 Task: Find connections with filter location Riobamba with filter topic #coachingwith filter profile language Potuguese with filter current company Intelerad Medical Systems with filter school National Institute of Securities Markets (NISM) with filter industry Public Assistance Programs with filter service category AnimationArchitecture with filter keywords title Restaurant Manager
Action: Mouse moved to (526, 76)
Screenshot: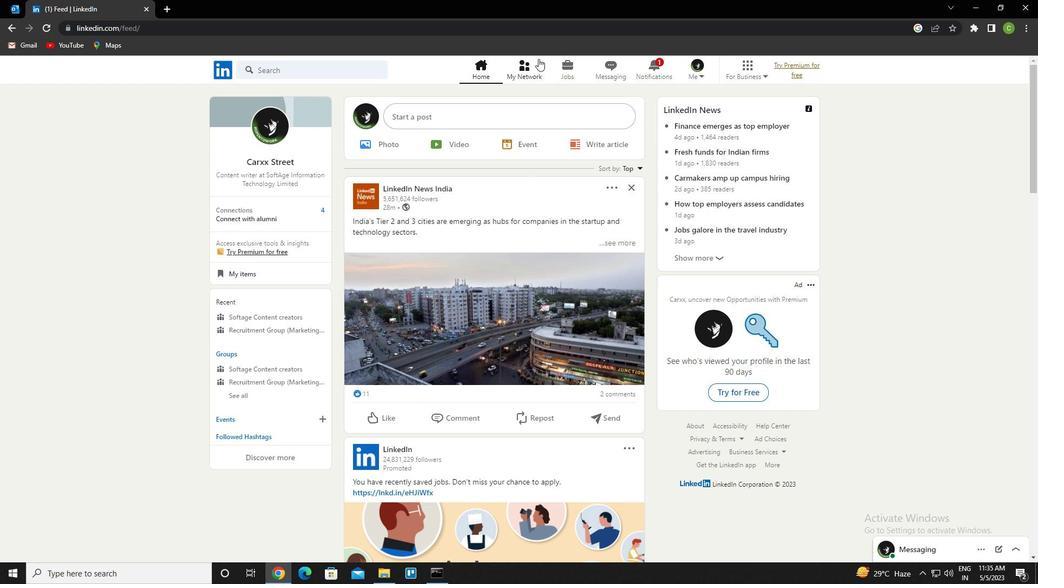 
Action: Mouse pressed left at (526, 76)
Screenshot: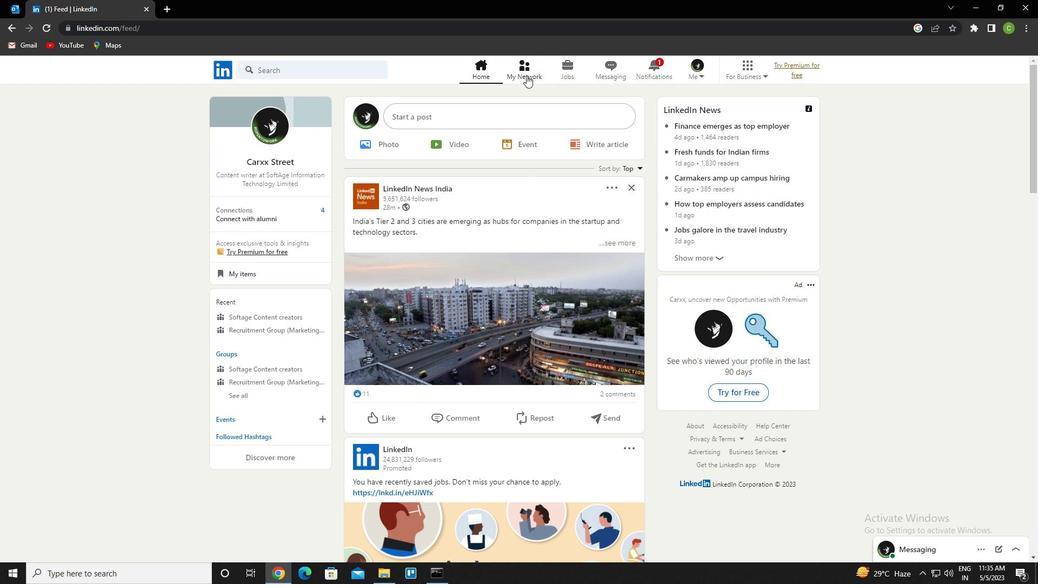 
Action: Mouse moved to (338, 132)
Screenshot: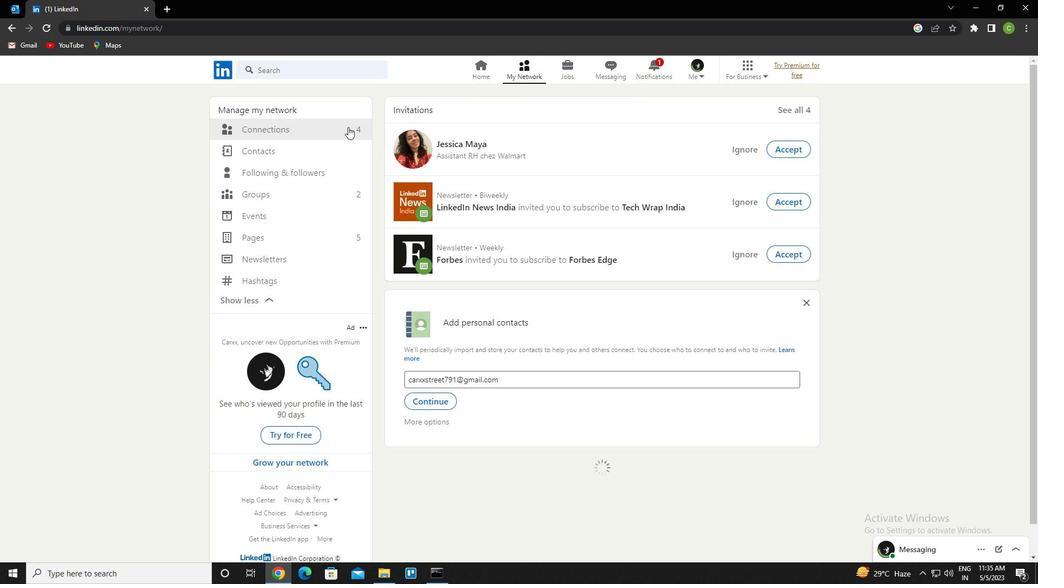 
Action: Mouse pressed left at (338, 132)
Screenshot: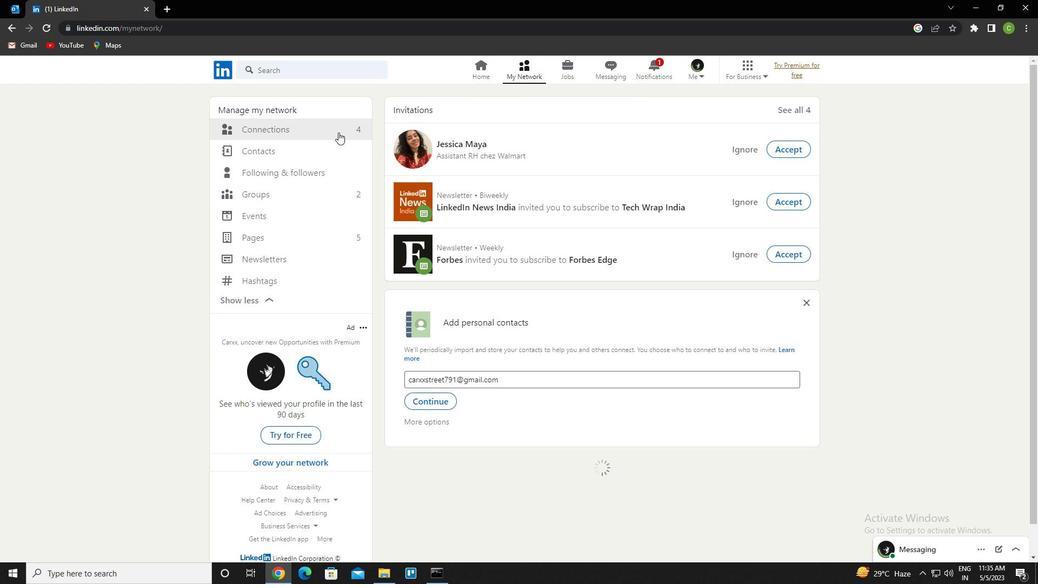 
Action: Mouse moved to (610, 130)
Screenshot: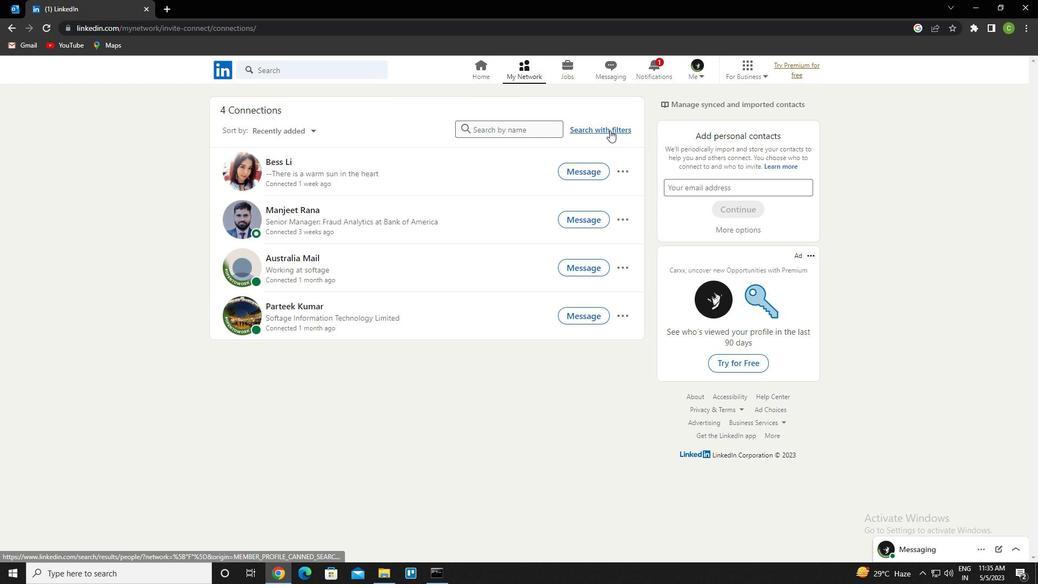 
Action: Mouse pressed left at (610, 130)
Screenshot: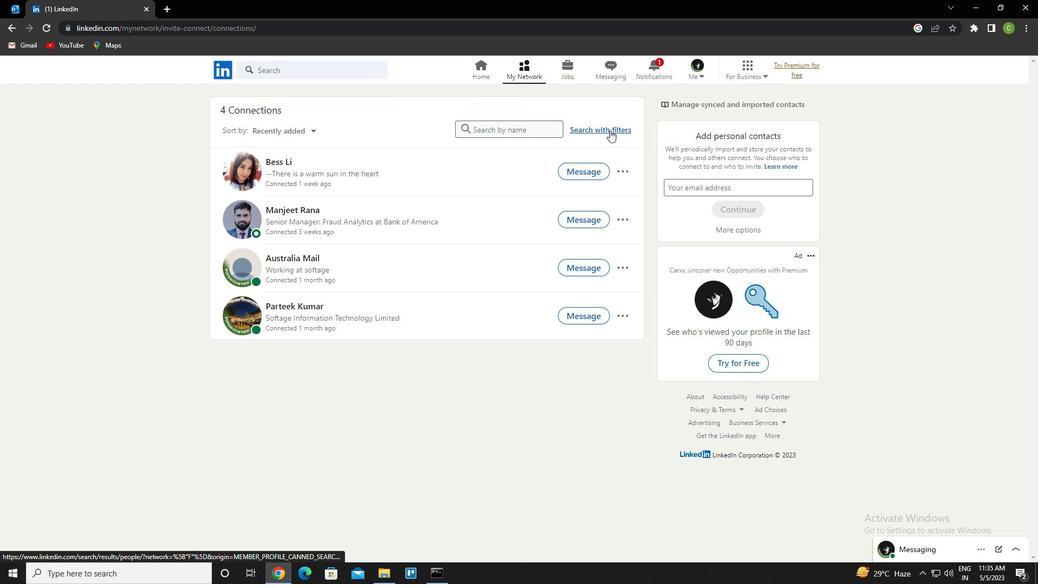 
Action: Mouse moved to (555, 99)
Screenshot: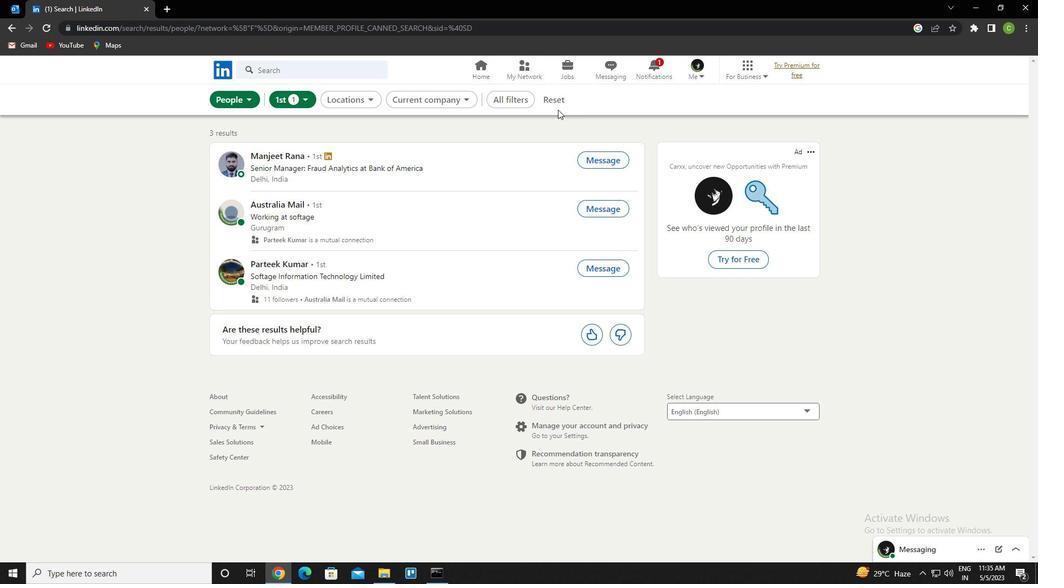 
Action: Mouse pressed left at (555, 99)
Screenshot: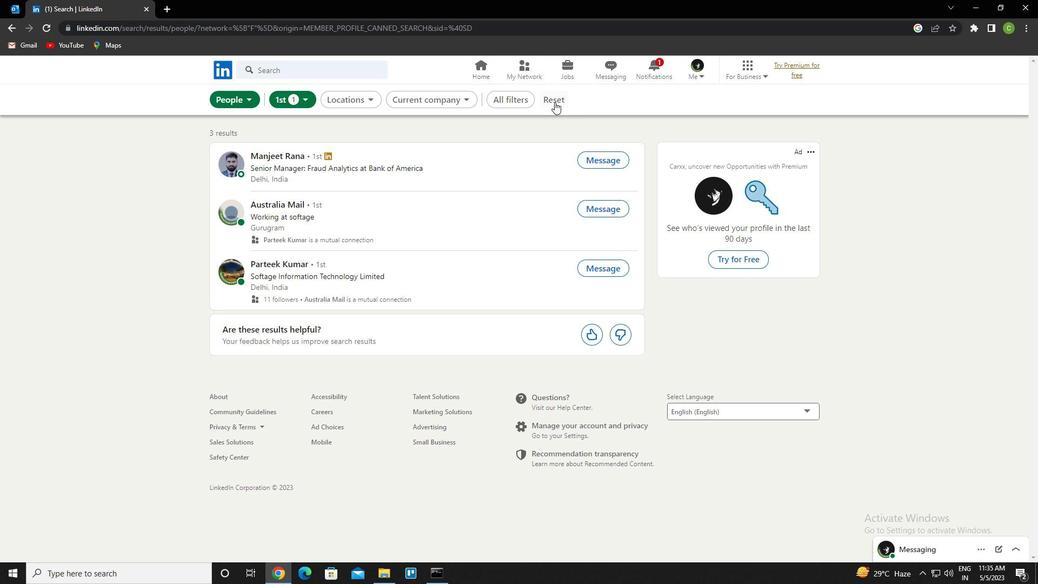 
Action: Mouse moved to (556, 101)
Screenshot: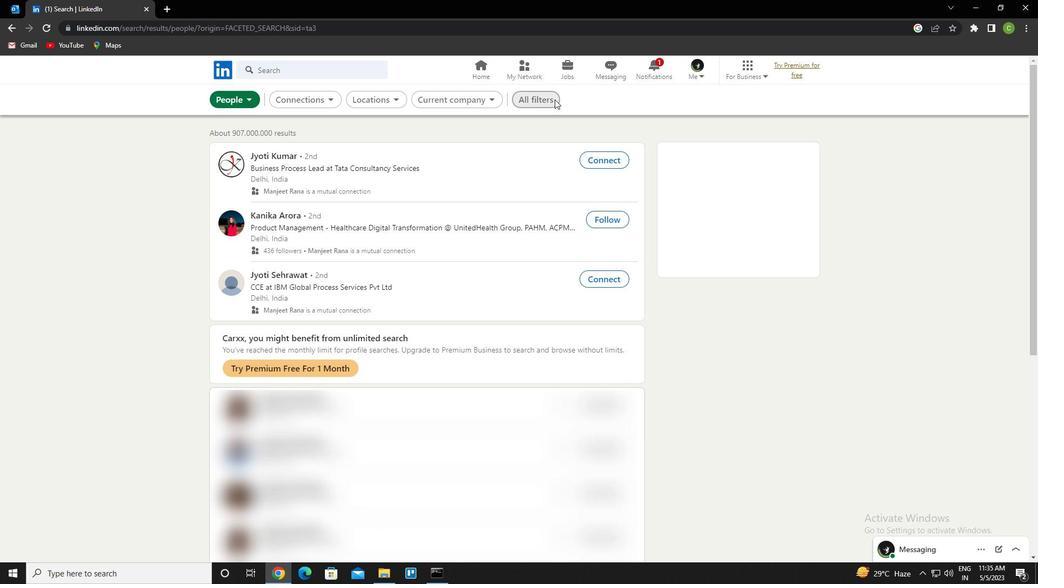 
Action: Mouse pressed left at (556, 101)
Screenshot: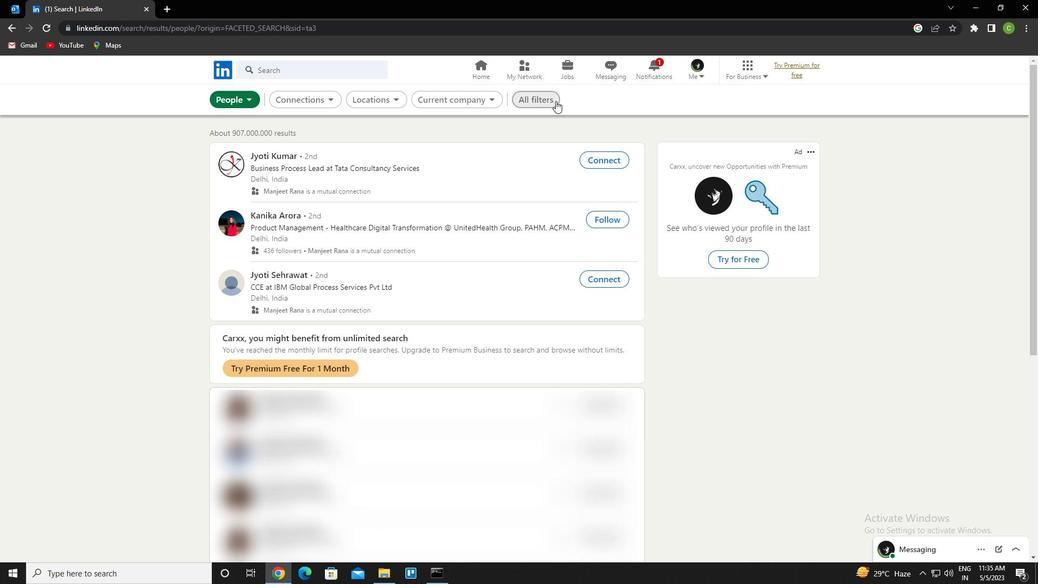 
Action: Mouse moved to (916, 344)
Screenshot: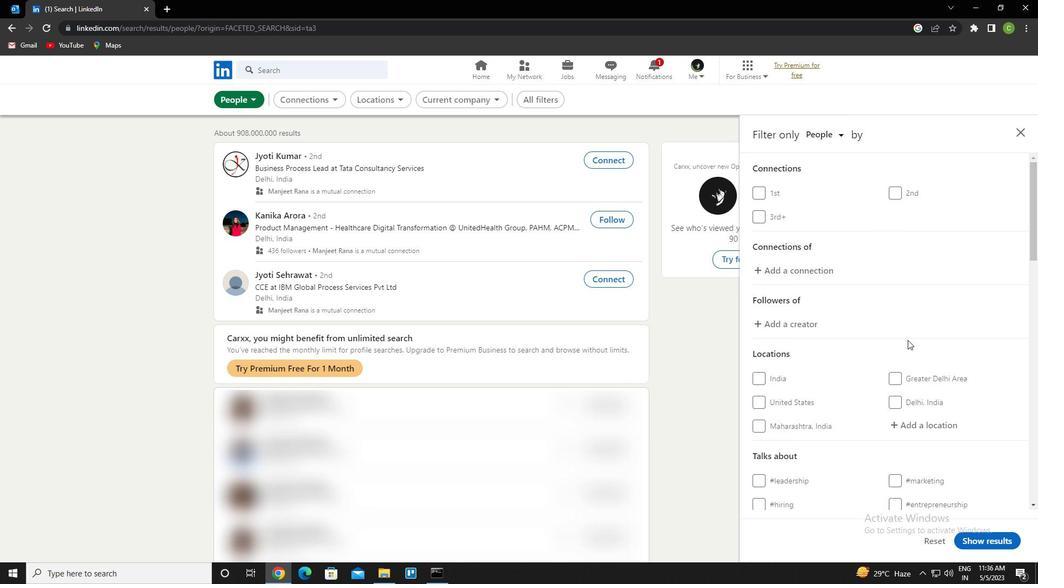 
Action: Mouse scrolled (916, 344) with delta (0, 0)
Screenshot: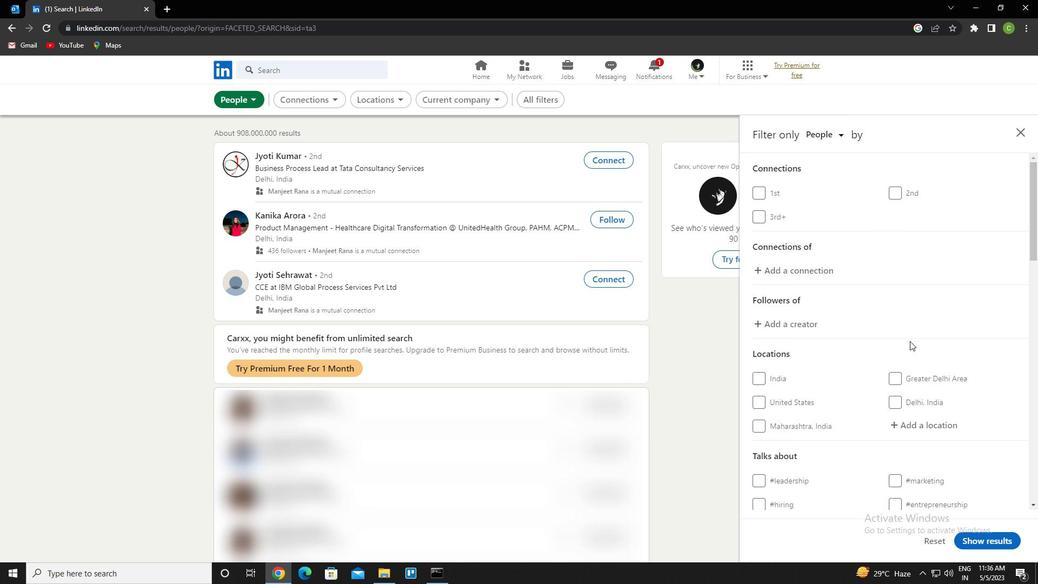 
Action: Mouse moved to (932, 363)
Screenshot: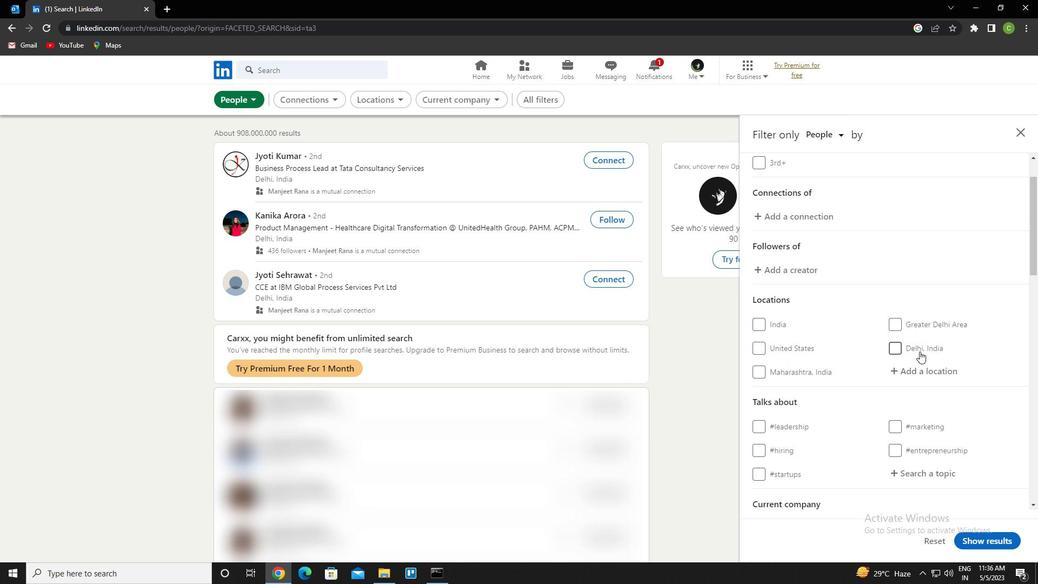 
Action: Mouse pressed left at (932, 363)
Screenshot: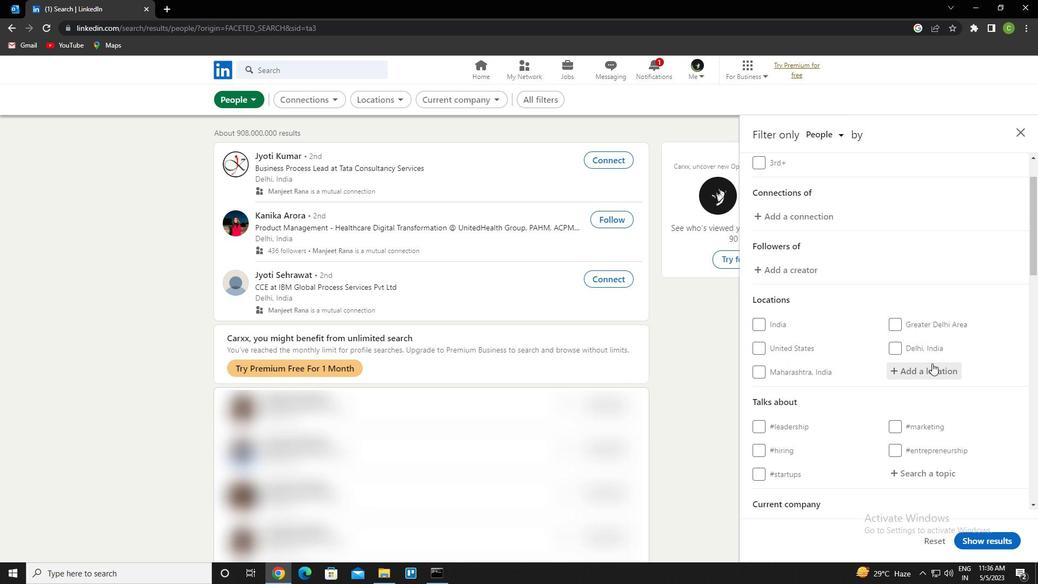 
Action: Key pressed <Key.caps_lock>q<Key.caps_lock>uito<Key.space><Key.down><Key.enter>
Screenshot: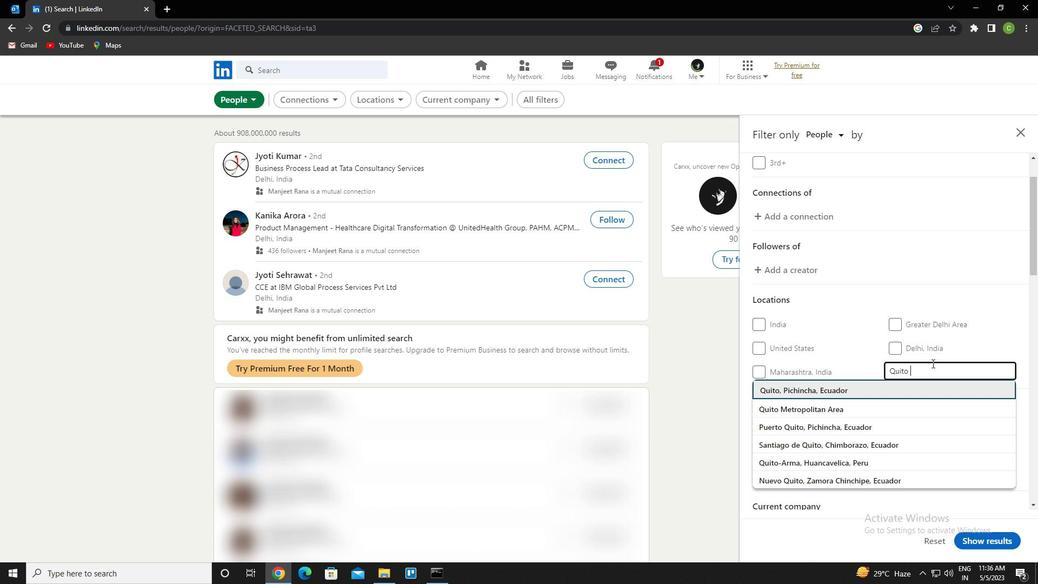 
Action: Mouse scrolled (932, 363) with delta (0, 0)
Screenshot: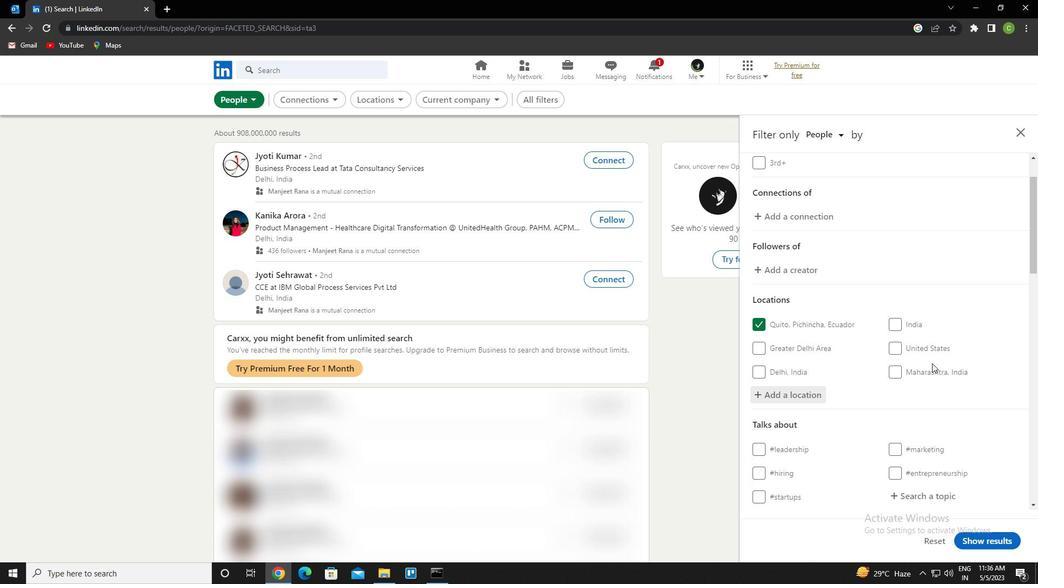 
Action: Mouse moved to (937, 407)
Screenshot: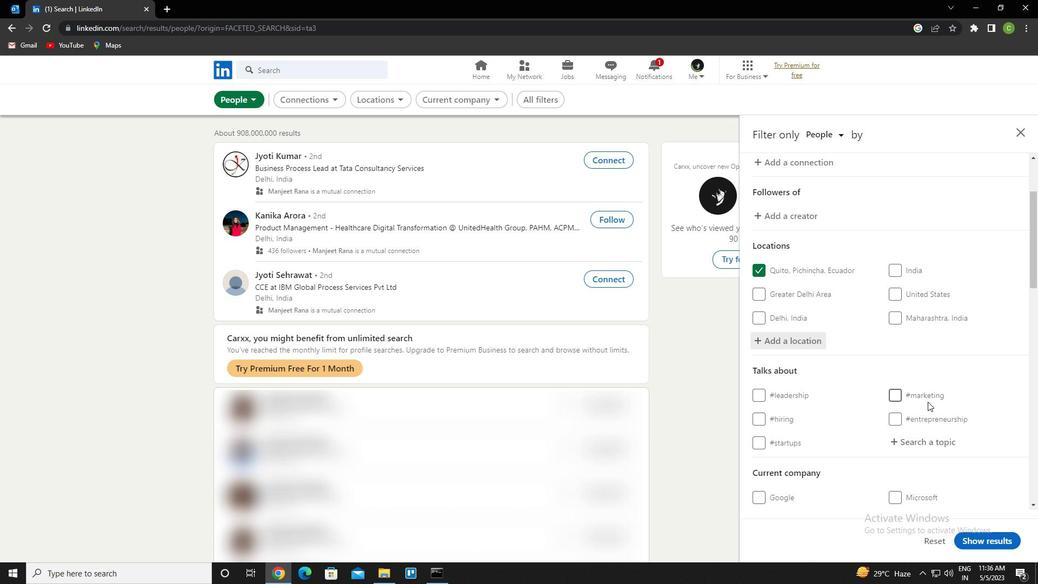 
Action: Mouse scrolled (937, 406) with delta (0, 0)
Screenshot: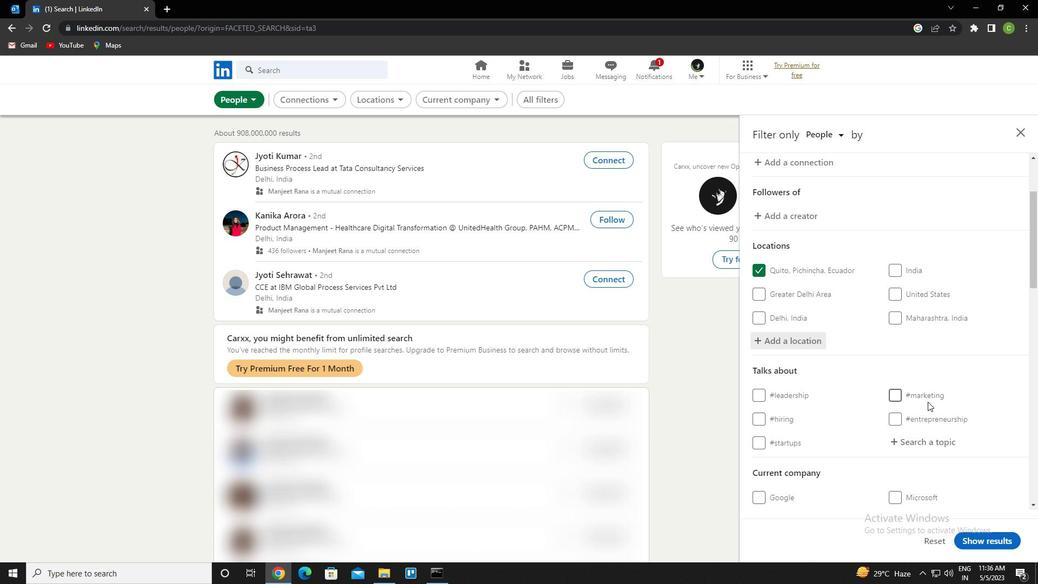 
Action: Mouse moved to (941, 411)
Screenshot: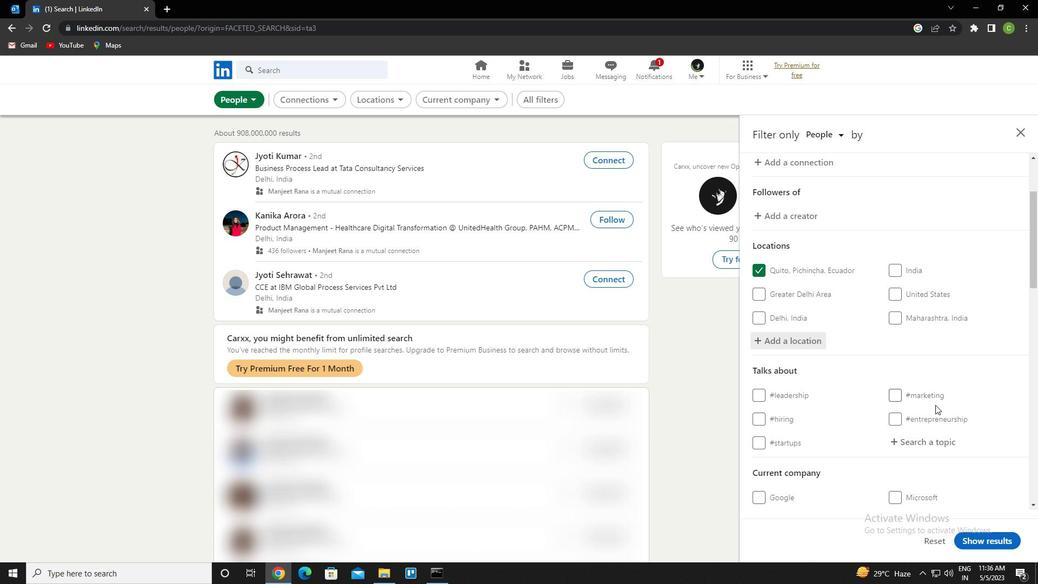 
Action: Mouse scrolled (941, 410) with delta (0, 0)
Screenshot: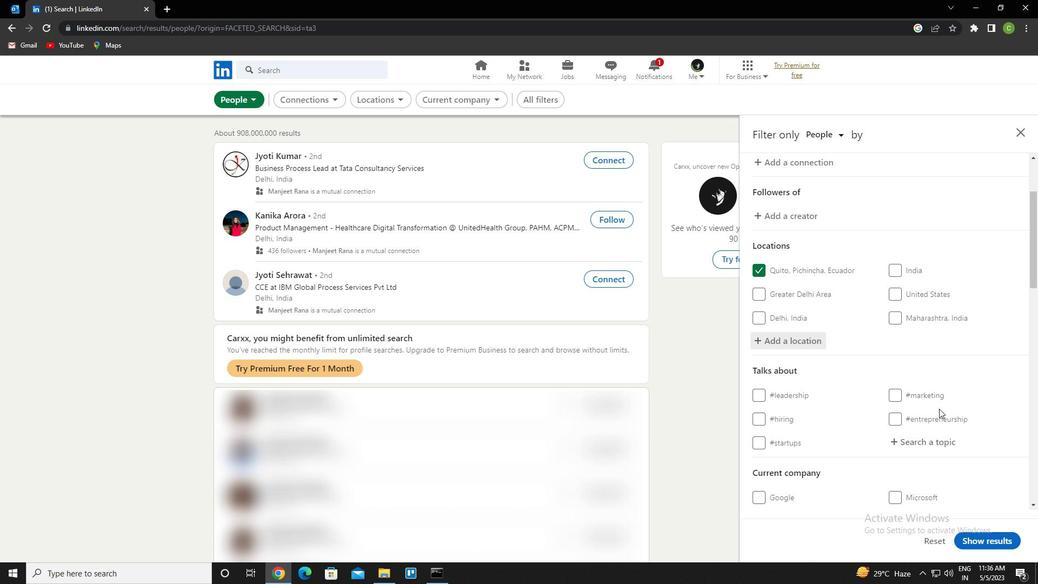 
Action: Mouse moved to (927, 337)
Screenshot: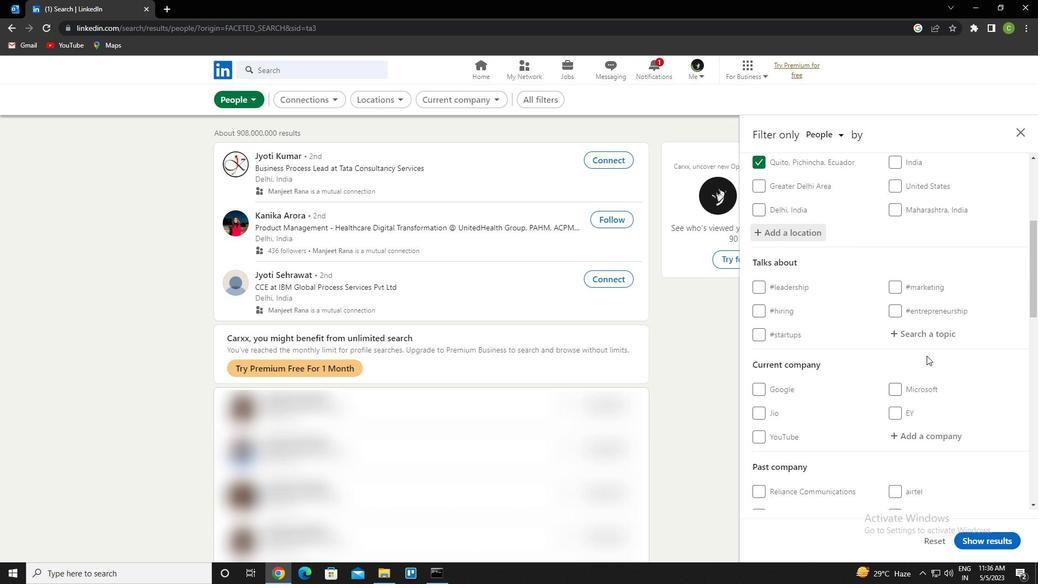 
Action: Mouse pressed left at (927, 337)
Screenshot: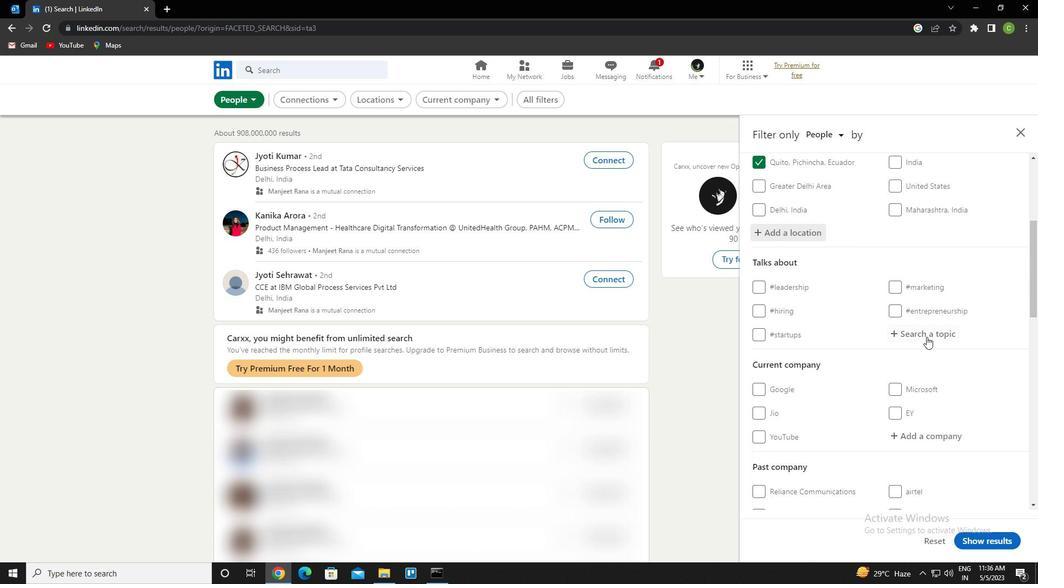 
Action: Key pressed design<Key.down><Key.enter>
Screenshot: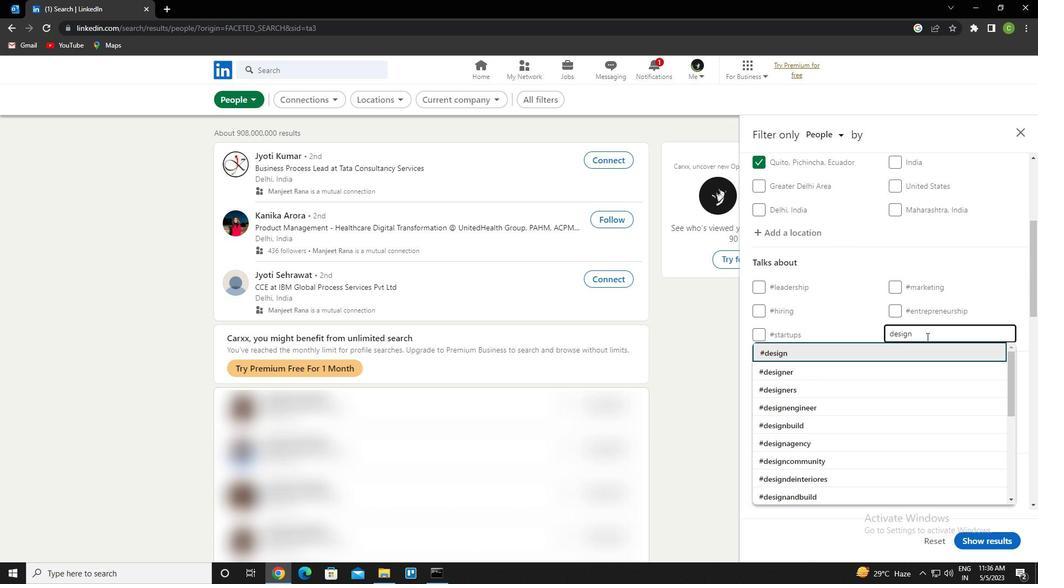 
Action: Mouse moved to (926, 336)
Screenshot: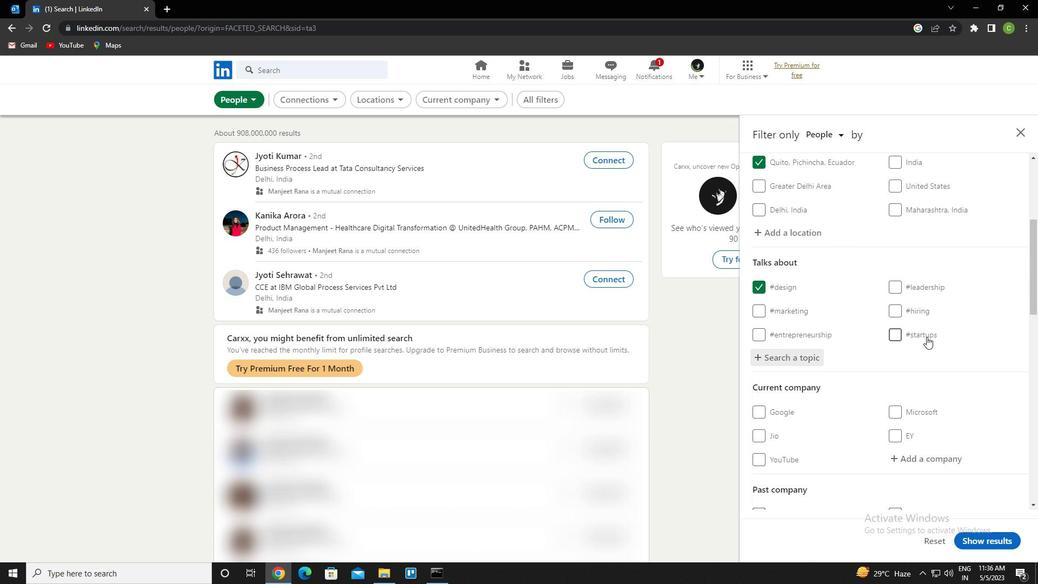 
Action: Mouse scrolled (926, 335) with delta (0, 0)
Screenshot: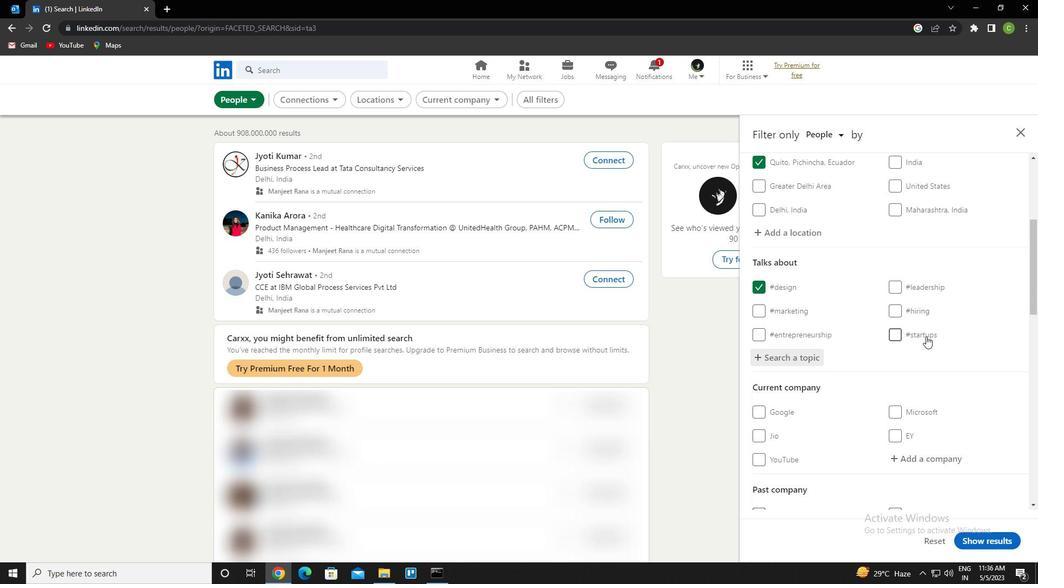 
Action: Mouse scrolled (926, 335) with delta (0, 0)
Screenshot: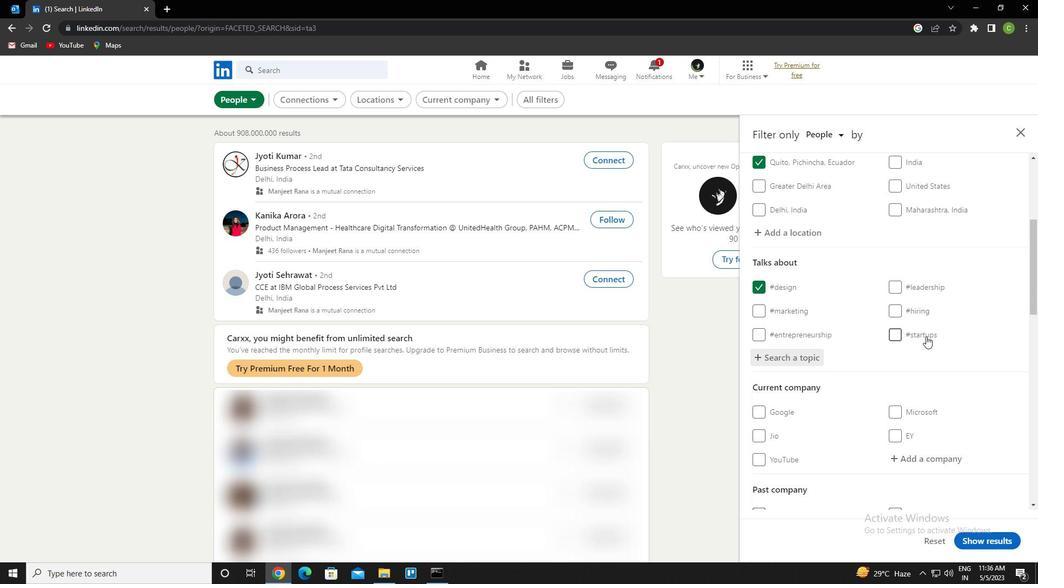 
Action: Mouse scrolled (926, 335) with delta (0, 0)
Screenshot: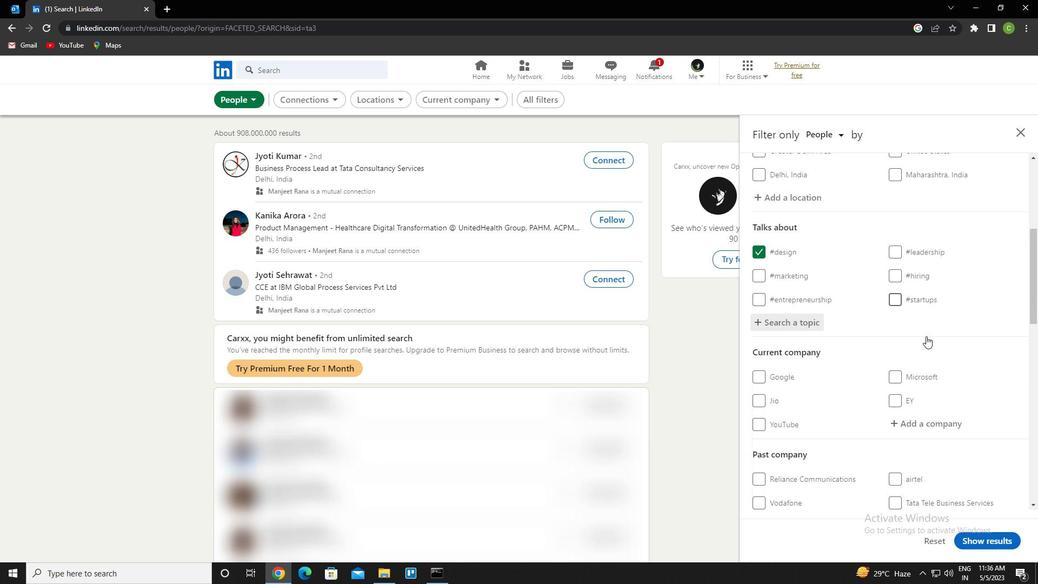
Action: Mouse scrolled (926, 335) with delta (0, 0)
Screenshot: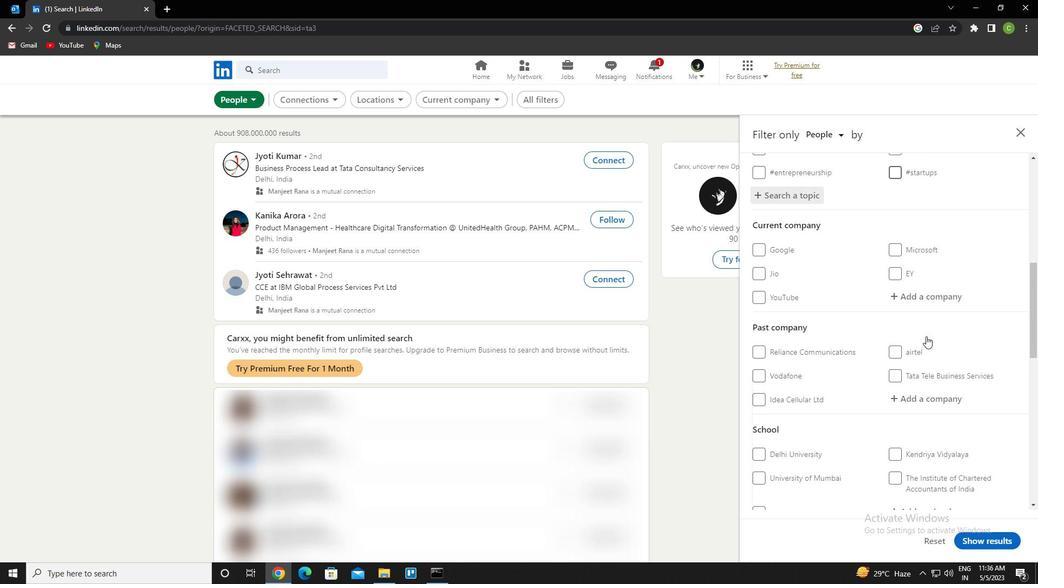 
Action: Mouse scrolled (926, 335) with delta (0, 0)
Screenshot: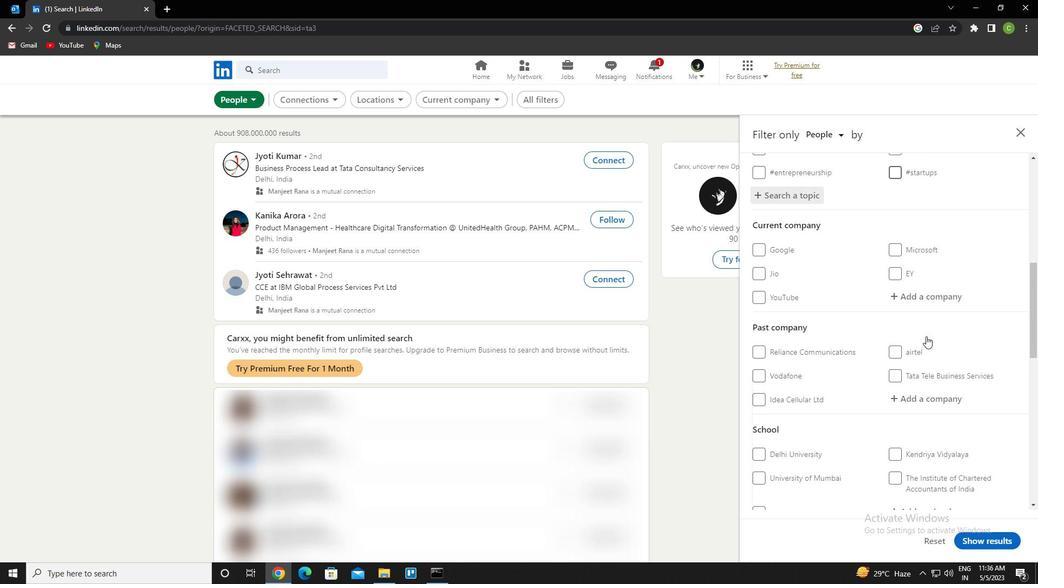 
Action: Mouse scrolled (926, 335) with delta (0, 0)
Screenshot: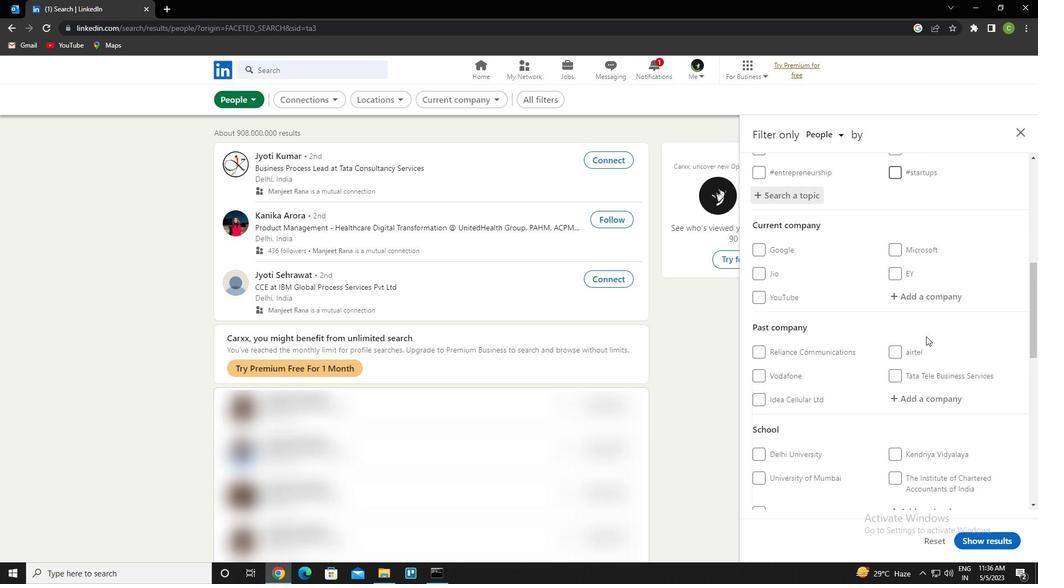 
Action: Mouse scrolled (926, 335) with delta (0, 0)
Screenshot: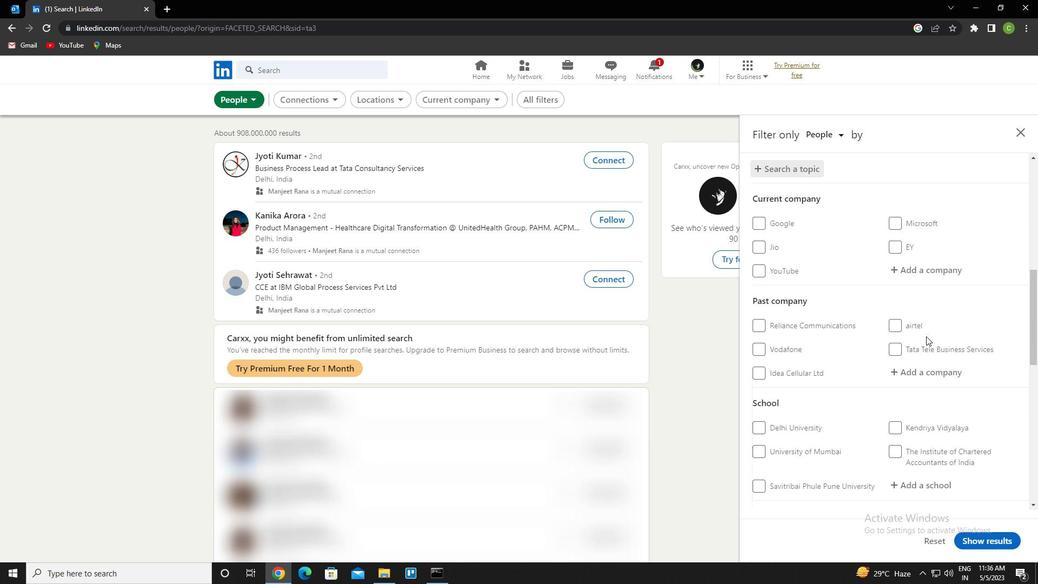 
Action: Mouse scrolled (926, 335) with delta (0, 0)
Screenshot: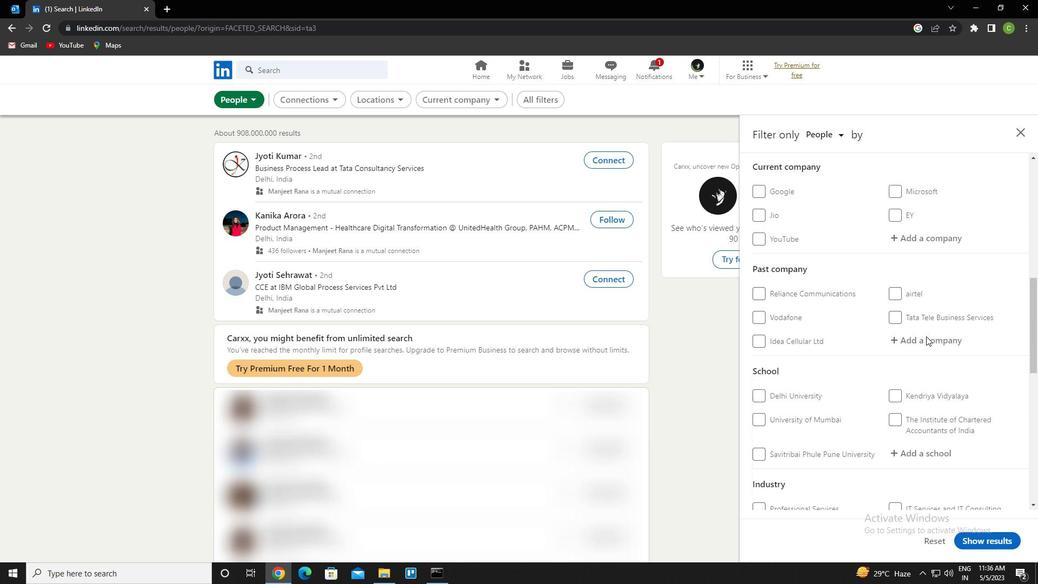 
Action: Mouse moved to (910, 351)
Screenshot: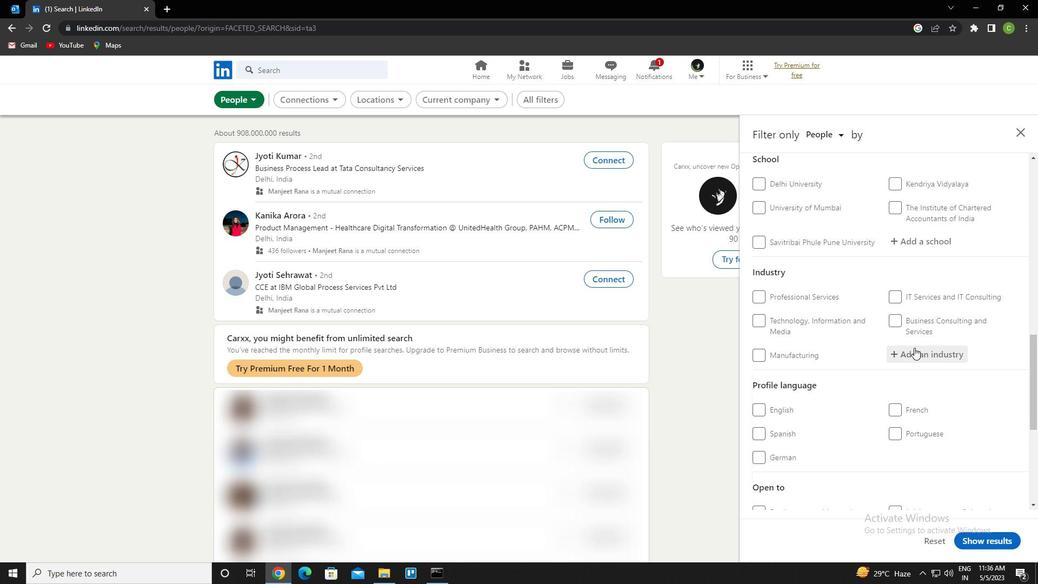 
Action: Mouse scrolled (910, 350) with delta (0, 0)
Screenshot: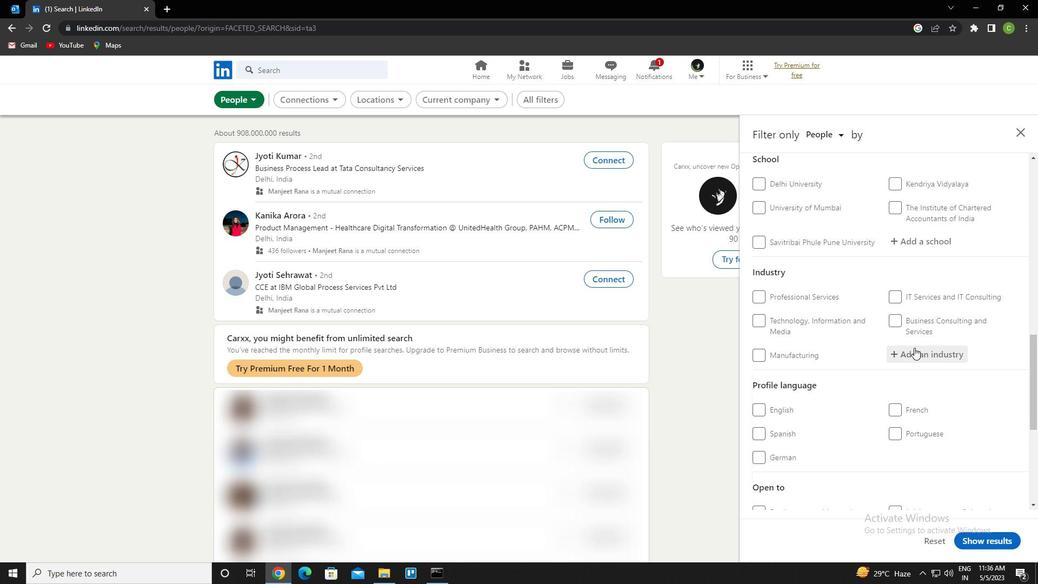 
Action: Mouse moved to (767, 403)
Screenshot: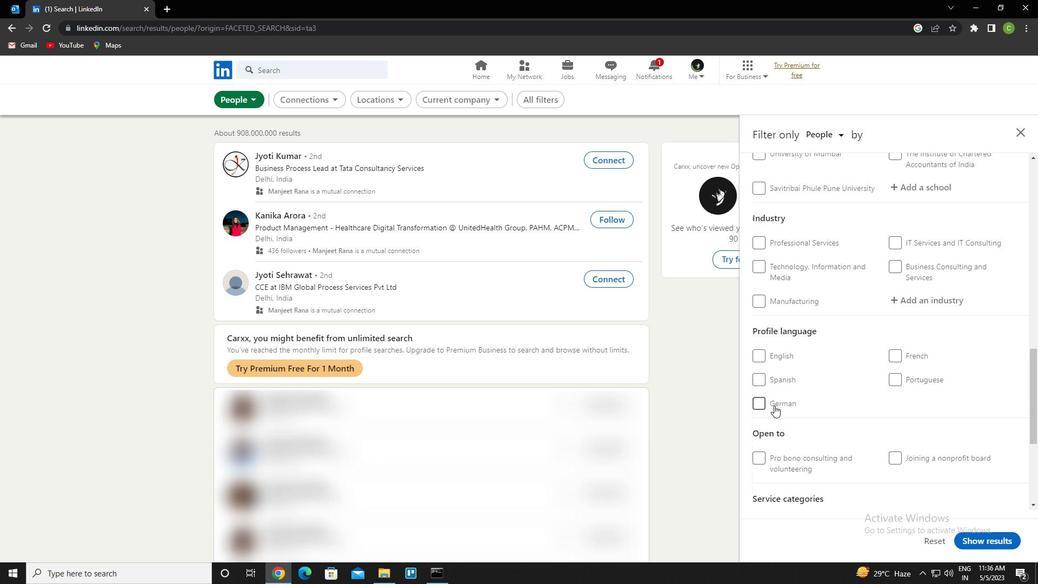 
Action: Mouse pressed left at (767, 403)
Screenshot: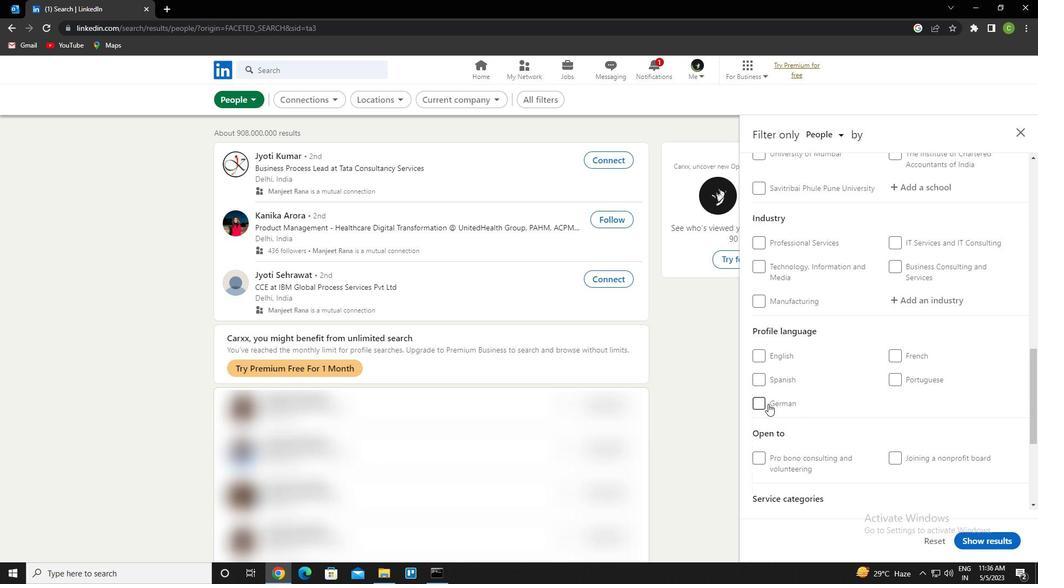 
Action: Mouse moved to (827, 408)
Screenshot: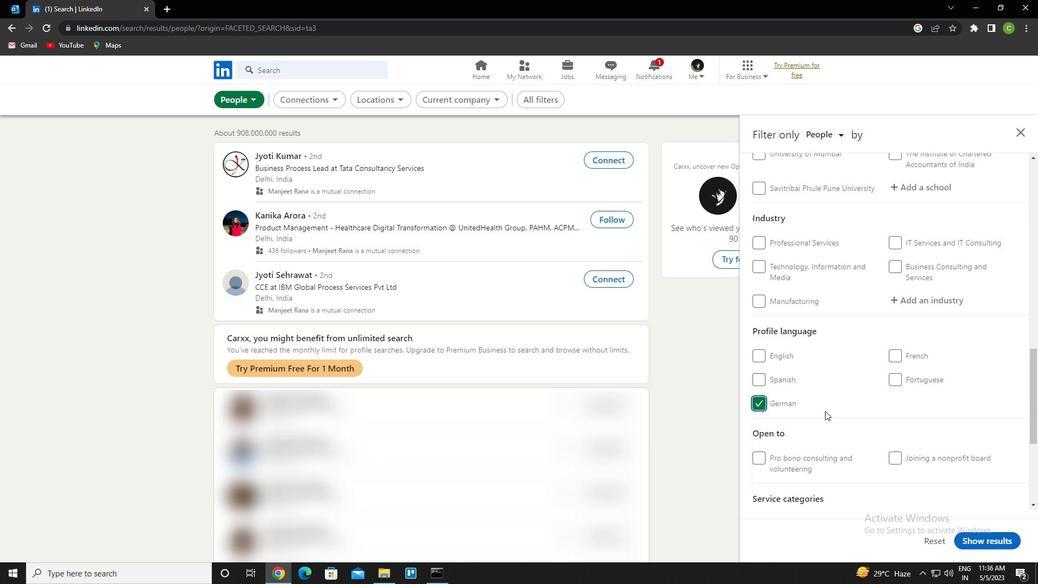 
Action: Mouse scrolled (827, 408) with delta (0, 0)
Screenshot: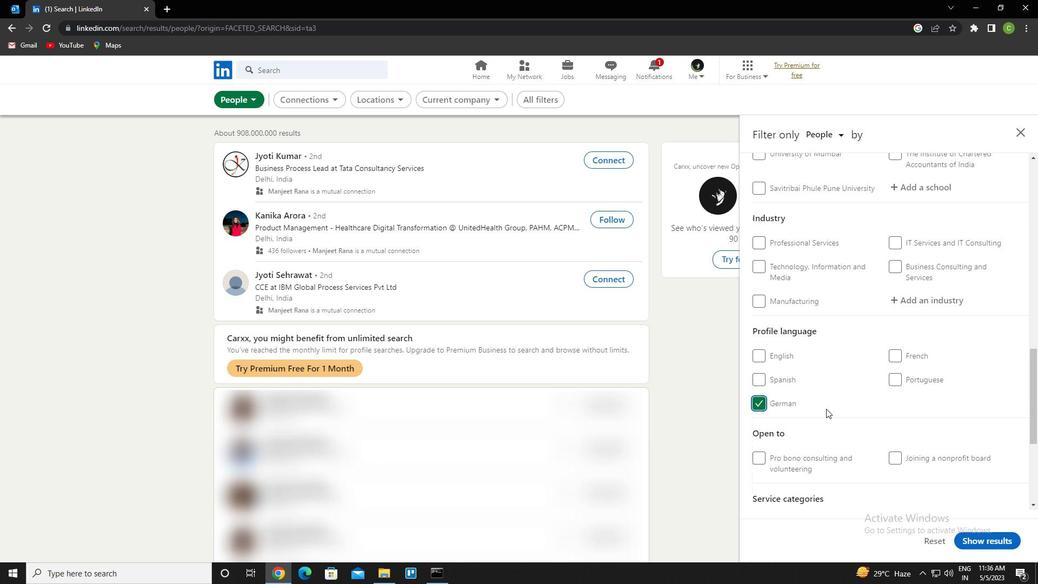 
Action: Mouse scrolled (827, 408) with delta (0, 0)
Screenshot: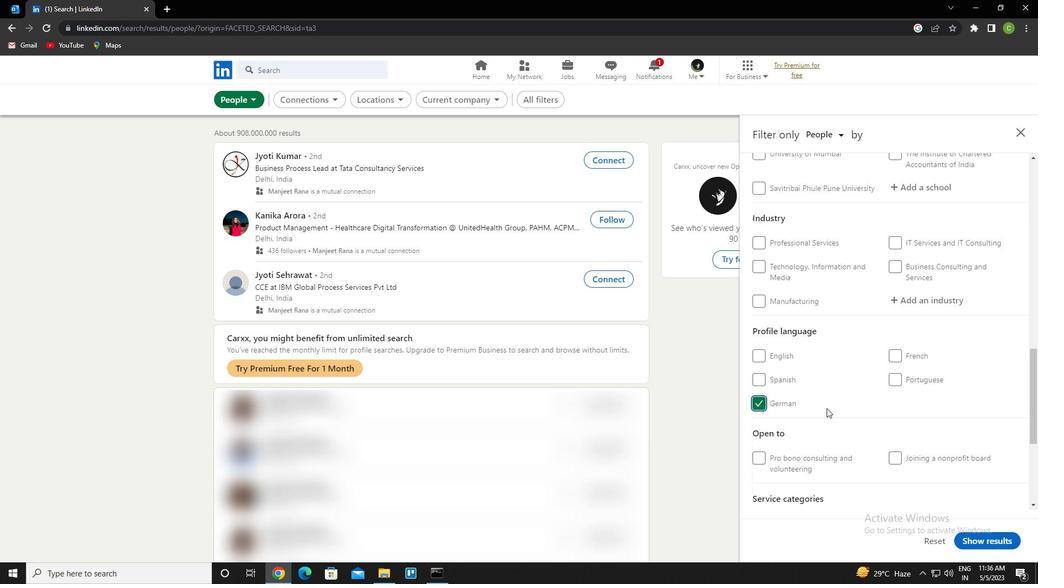 
Action: Mouse scrolled (827, 408) with delta (0, 0)
Screenshot: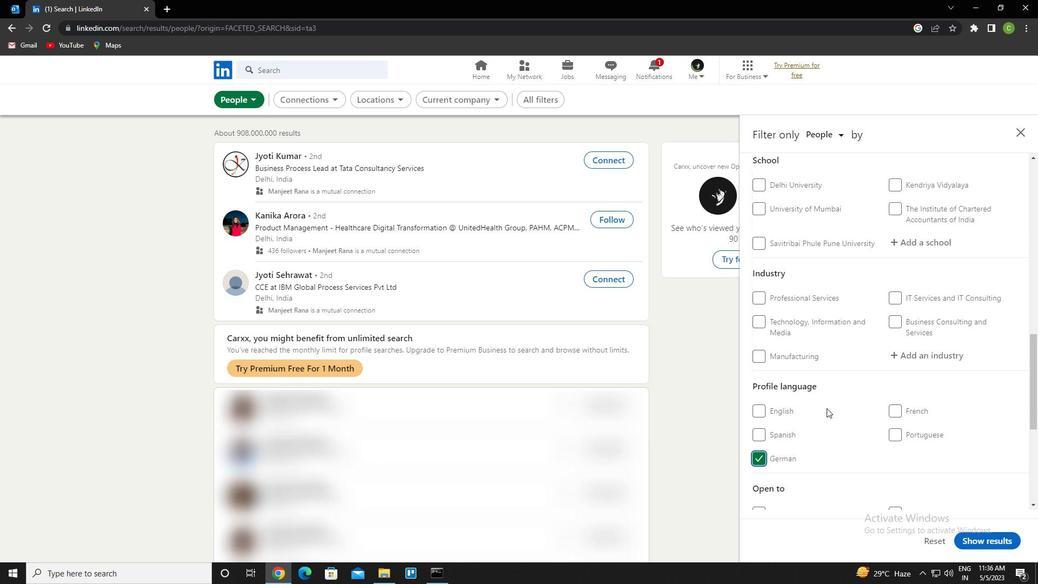 
Action: Mouse scrolled (827, 408) with delta (0, 0)
Screenshot: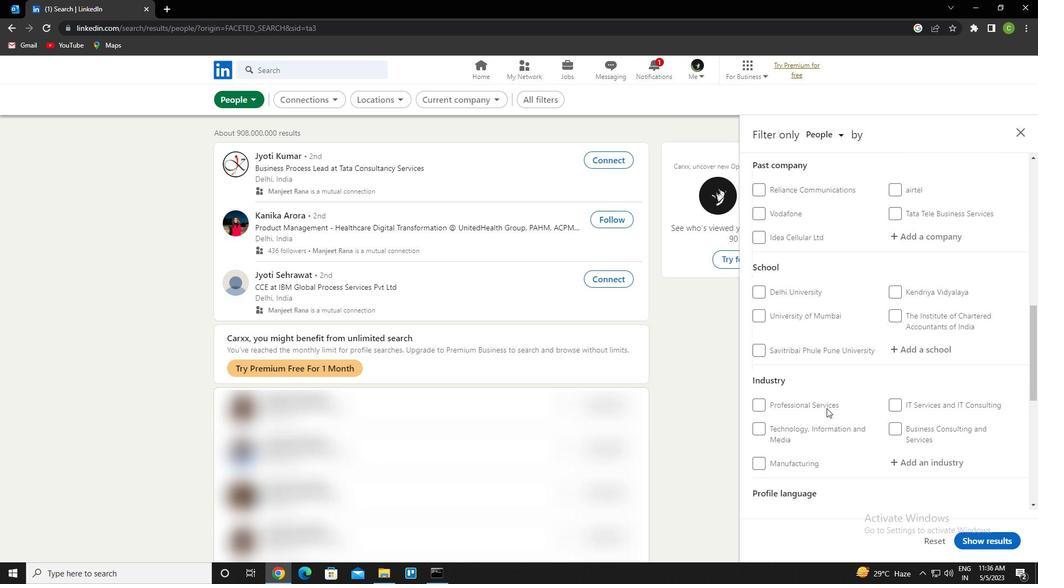 
Action: Mouse scrolled (827, 408) with delta (0, 0)
Screenshot: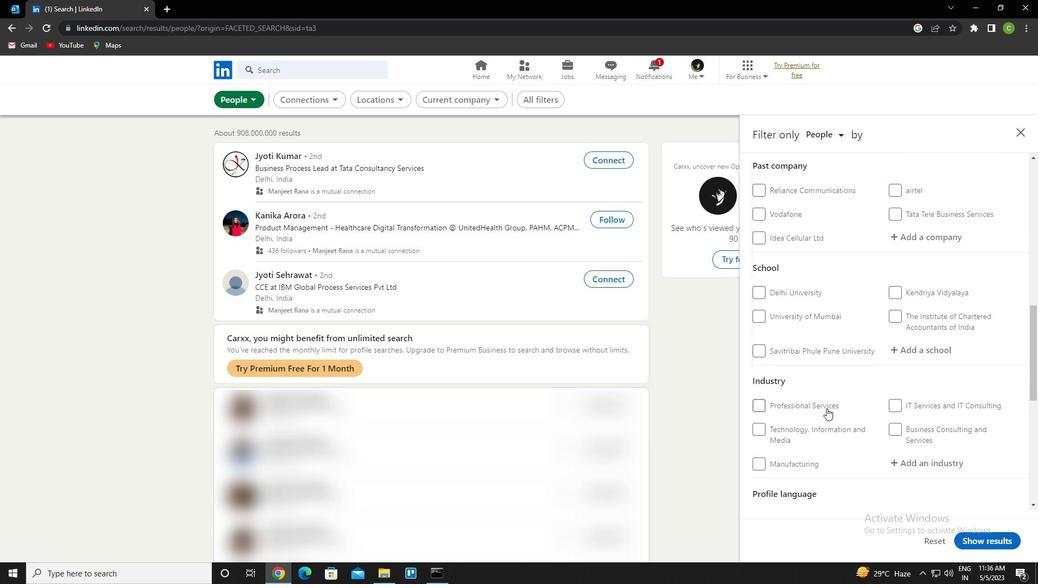
Action: Mouse scrolled (827, 408) with delta (0, 0)
Screenshot: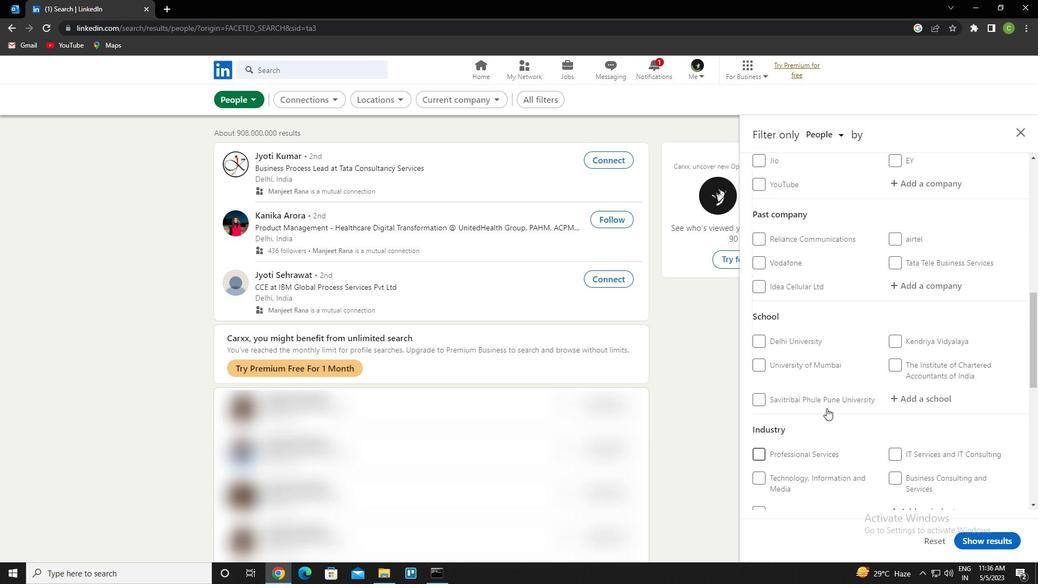 
Action: Mouse scrolled (827, 408) with delta (0, 0)
Screenshot: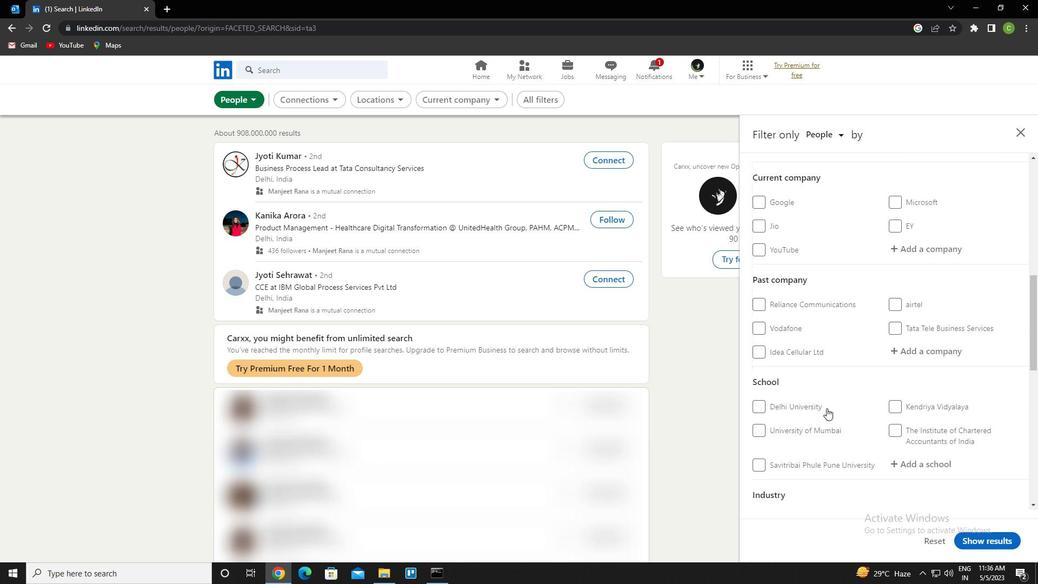 
Action: Mouse moved to (909, 350)
Screenshot: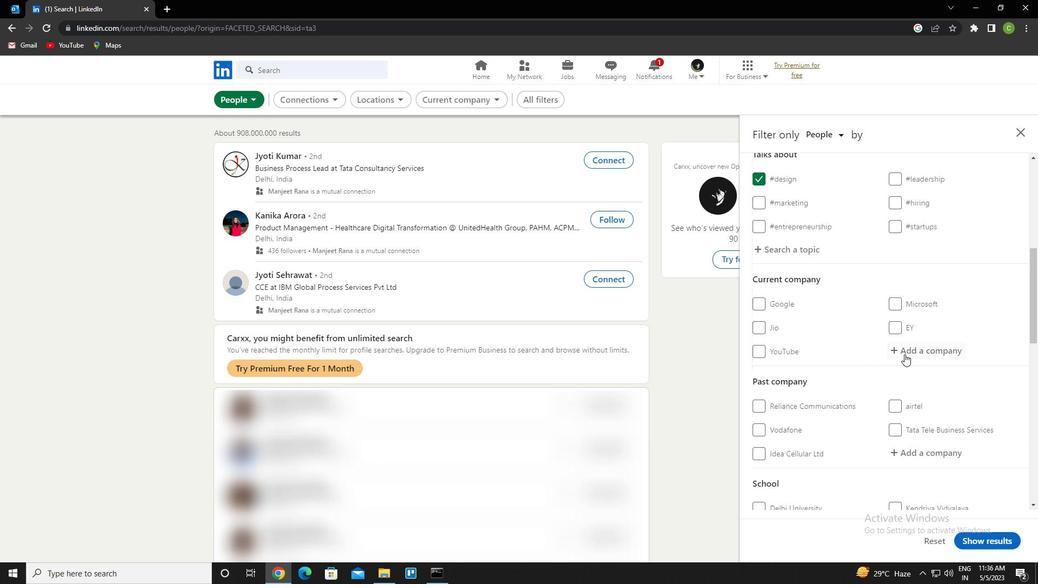 
Action: Mouse pressed left at (909, 350)
Screenshot: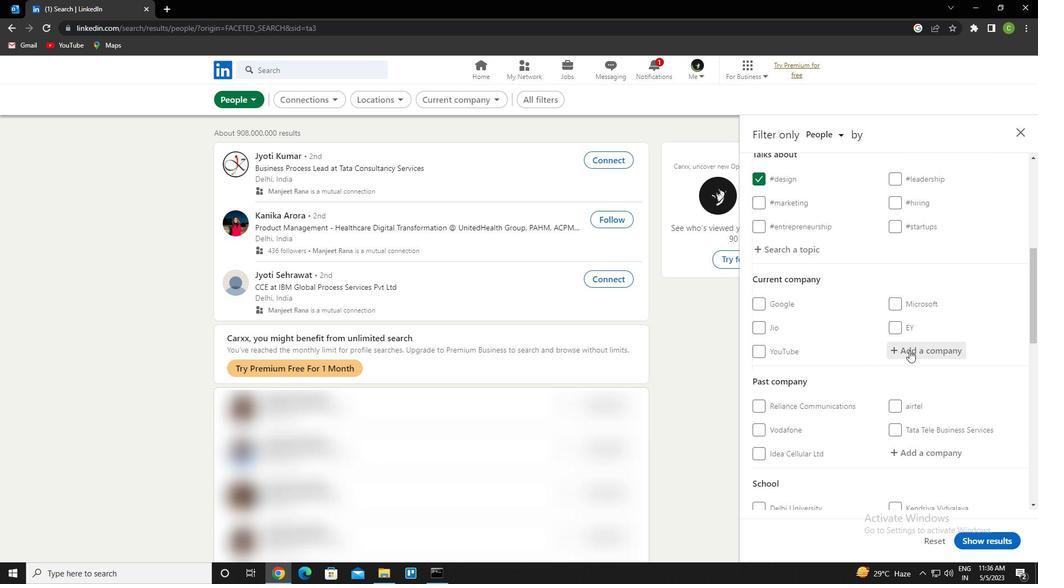 
Action: Mouse moved to (910, 350)
Screenshot: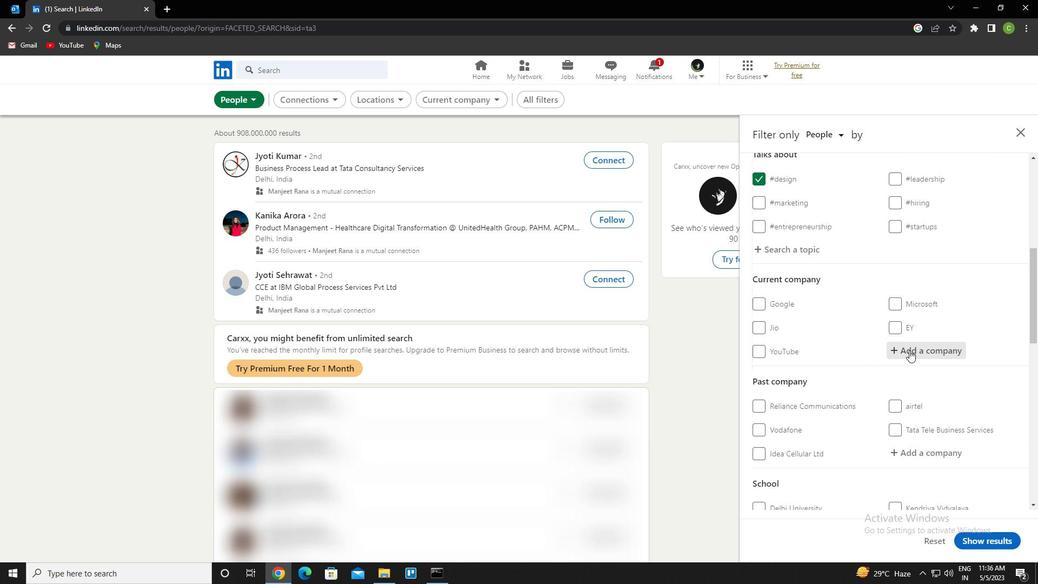 
Action: Key pressed <Key.caps_lock>p<Key.caps_lock>eoplefy<Key.down><Key.enter>
Screenshot: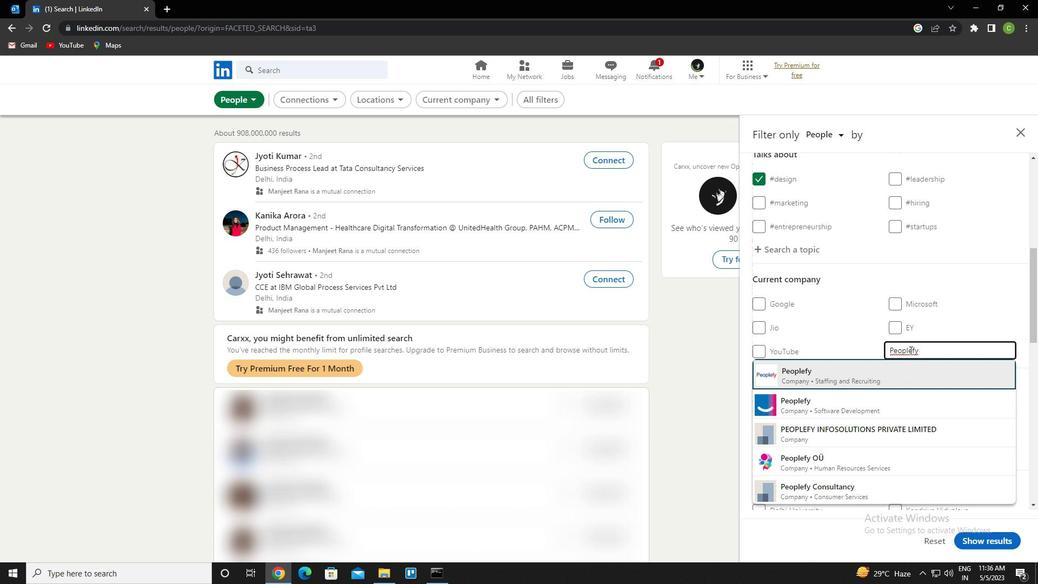 
Action: Mouse moved to (909, 350)
Screenshot: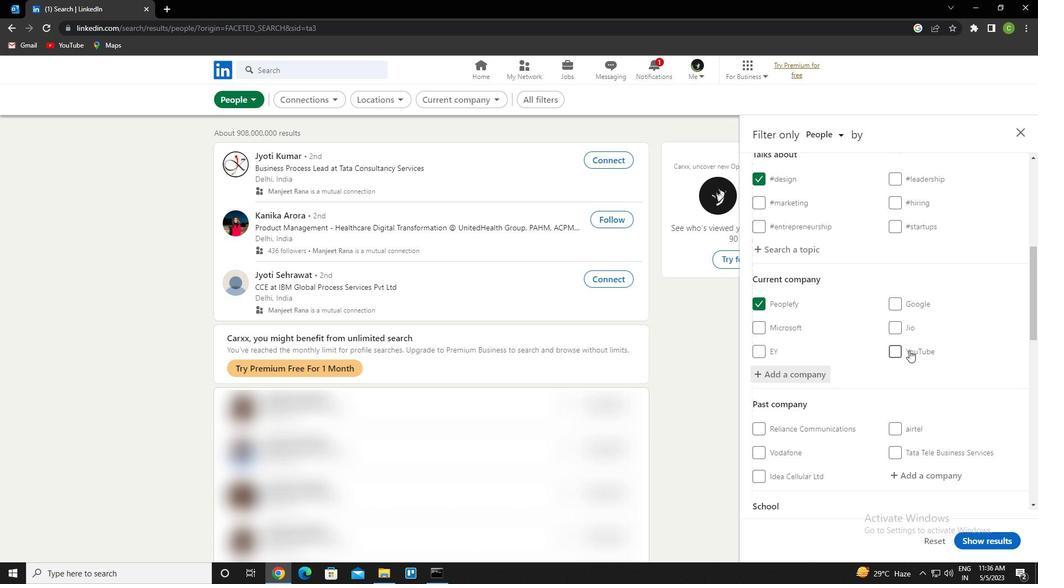 
Action: Mouse scrolled (909, 350) with delta (0, 0)
Screenshot: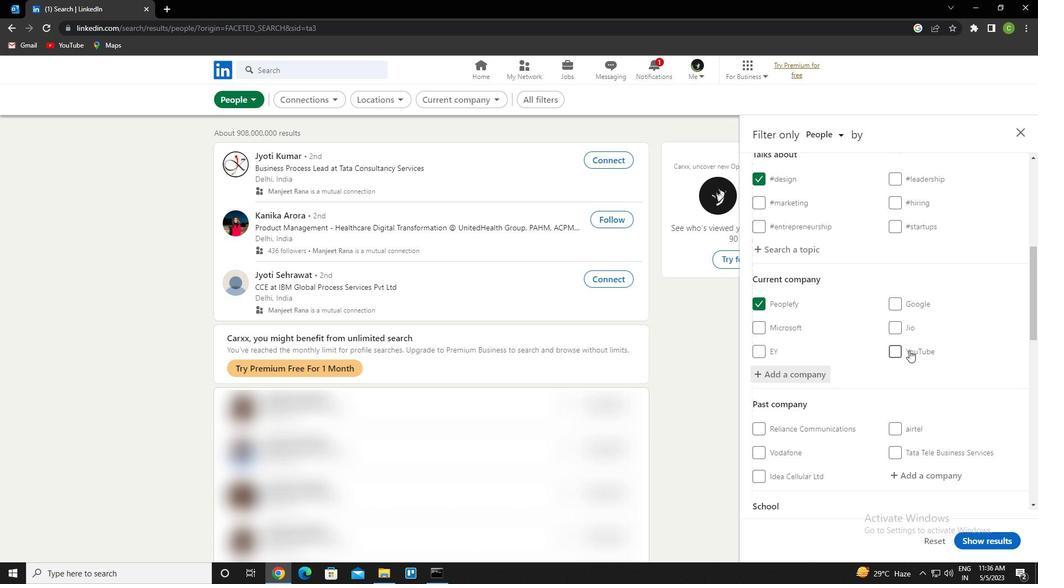 
Action: Mouse moved to (908, 351)
Screenshot: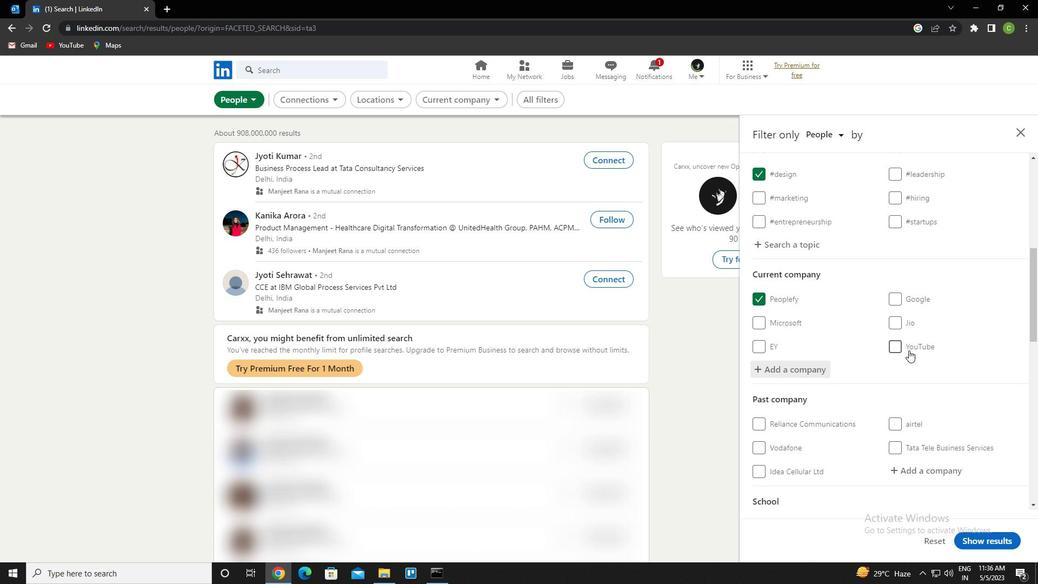 
Action: Mouse scrolled (908, 350) with delta (0, 0)
Screenshot: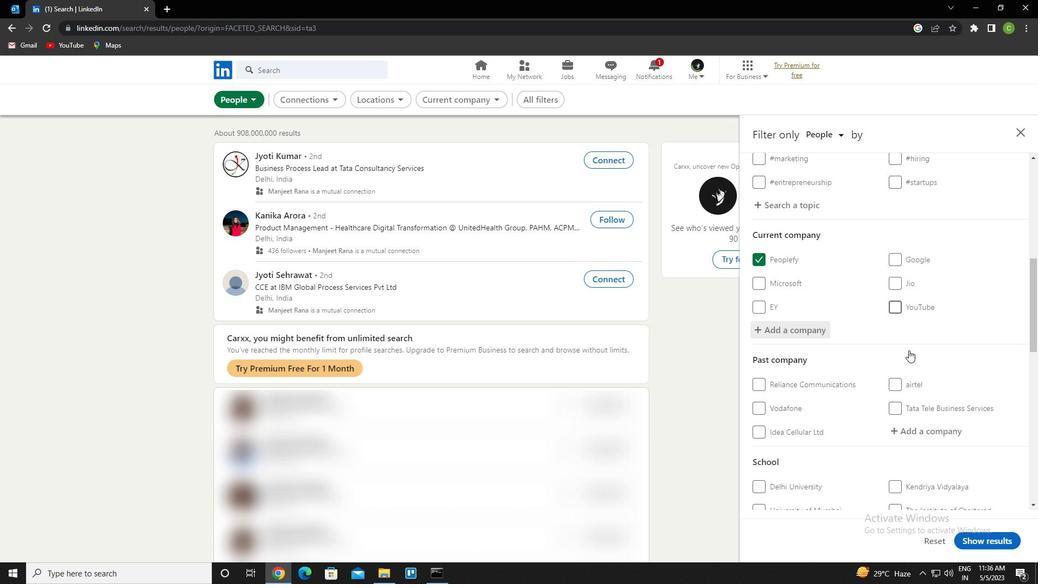 
Action: Mouse moved to (907, 351)
Screenshot: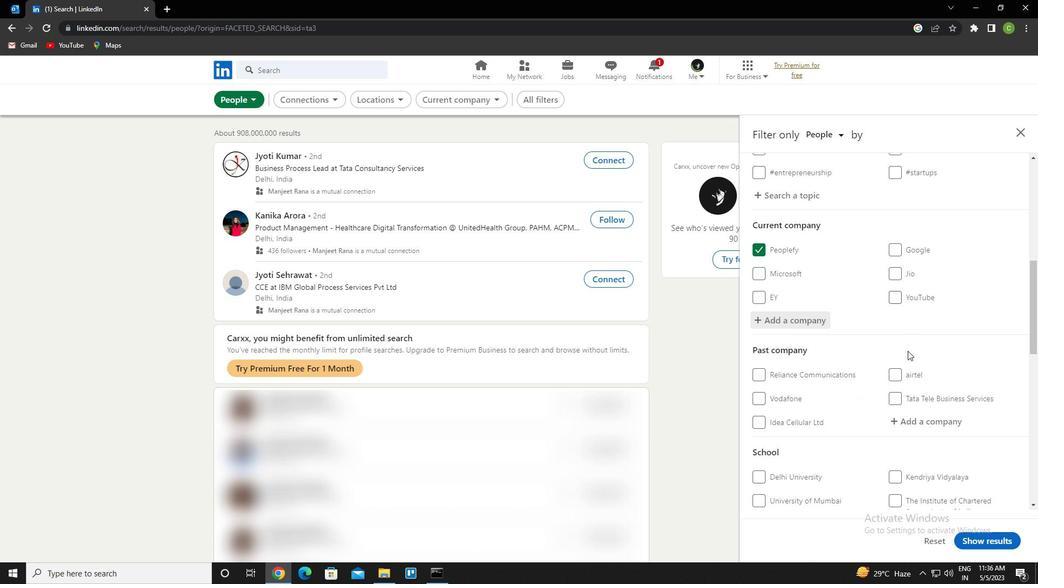 
Action: Mouse scrolled (907, 351) with delta (0, 0)
Screenshot: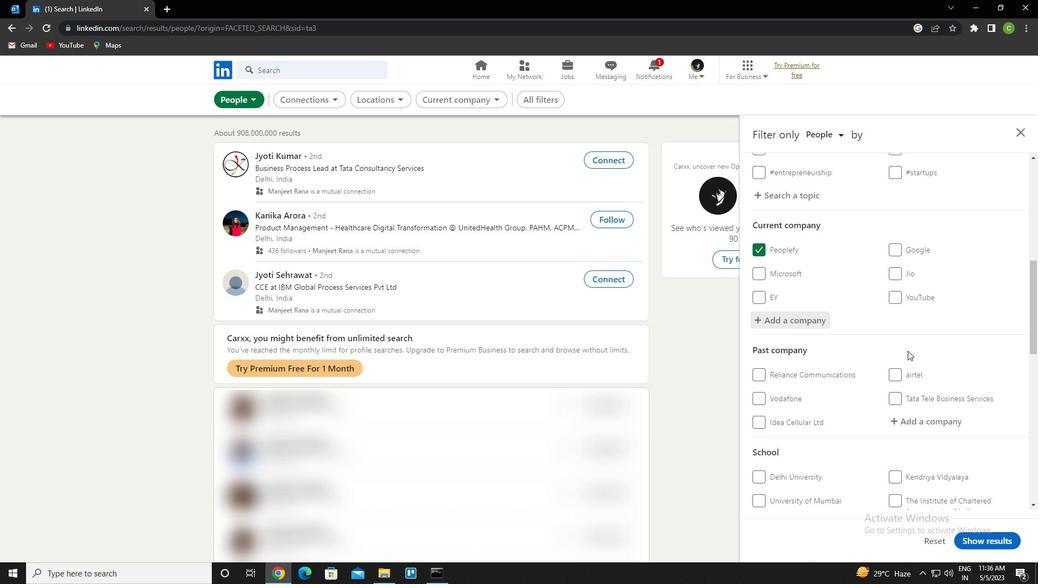 
Action: Mouse scrolled (907, 351) with delta (0, 0)
Screenshot: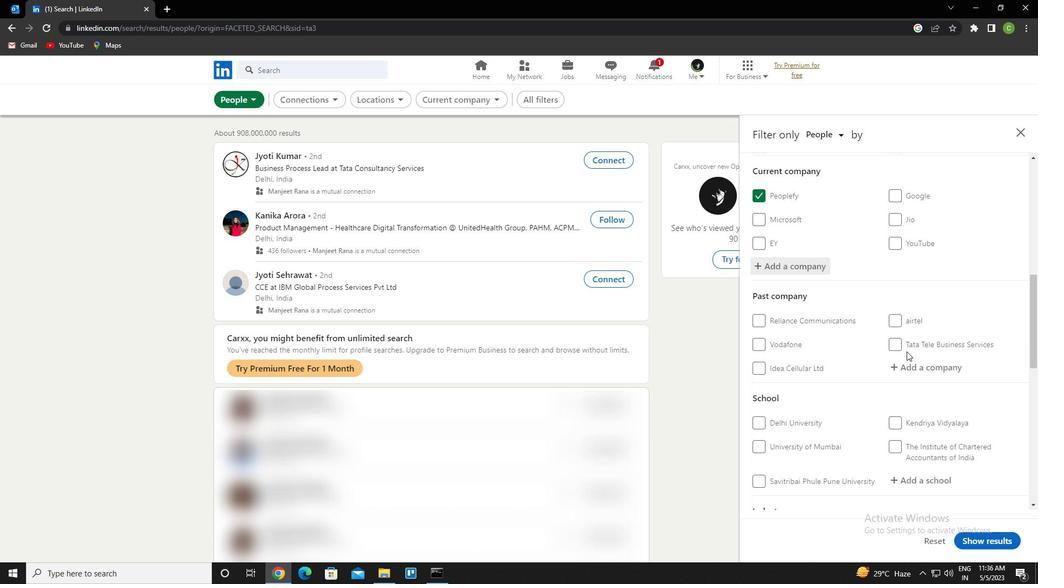 
Action: Mouse scrolled (907, 351) with delta (0, 0)
Screenshot: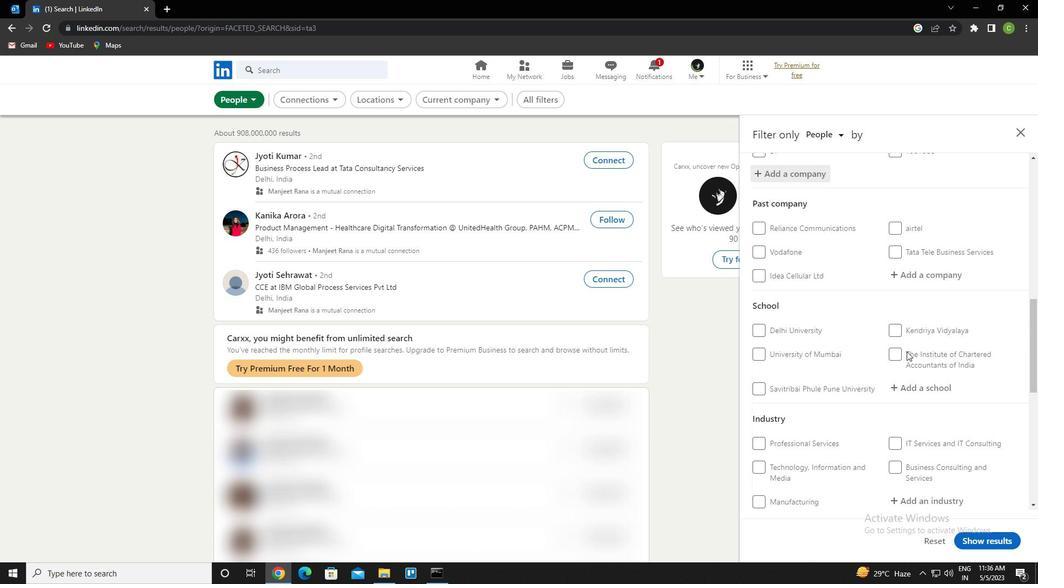 
Action: Mouse moved to (928, 320)
Screenshot: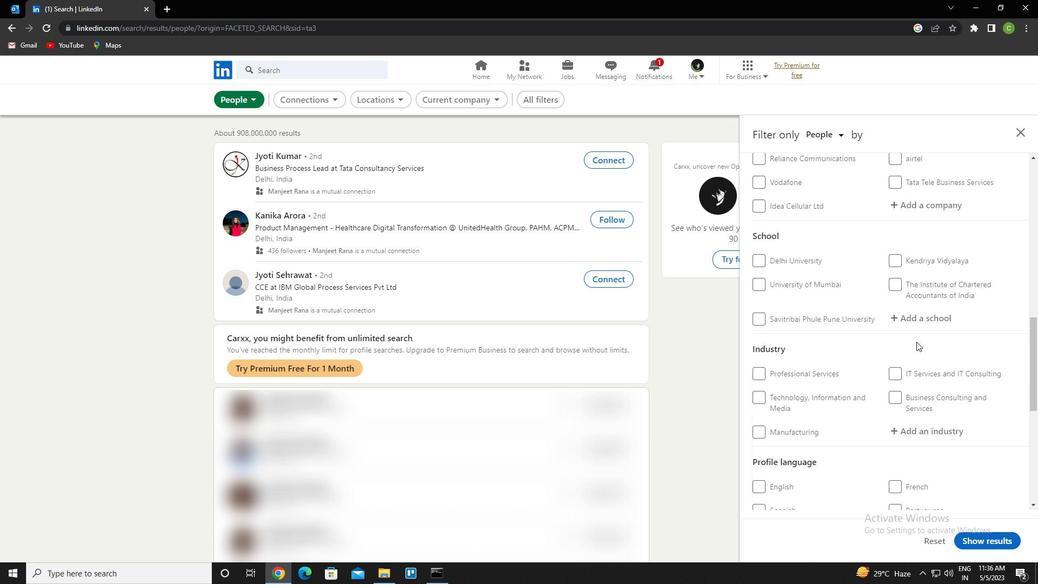 
Action: Mouse pressed left at (928, 320)
Screenshot: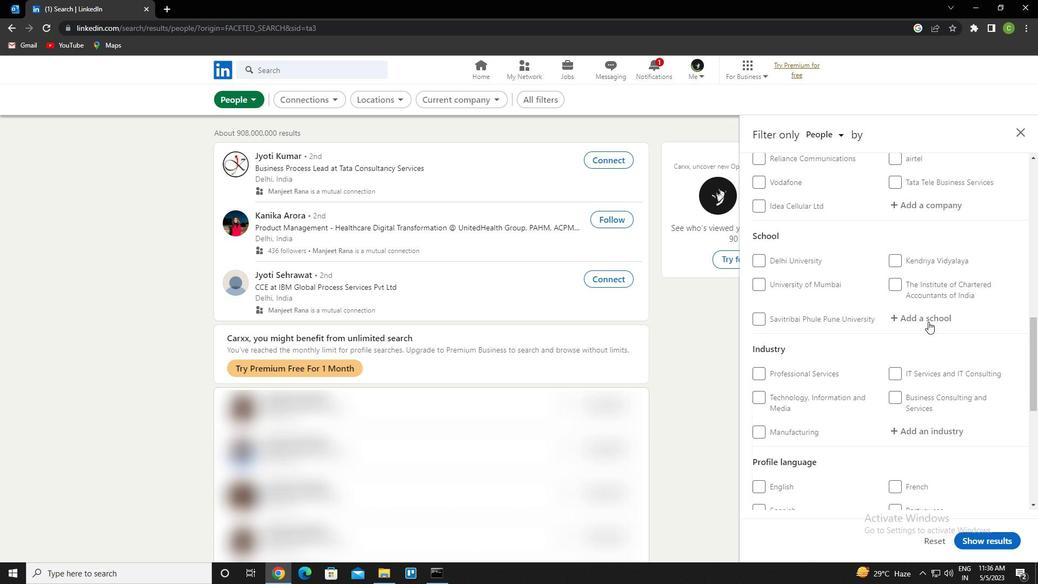 
Action: Key pressed <Key.caps_lock>n<Key.caps_lock>ational<Key.space>law<Key.space>school<Key.space>of<Key.space>indu<Key.backspace>ia<Key.space><Key.down><Key.enter>
Screenshot: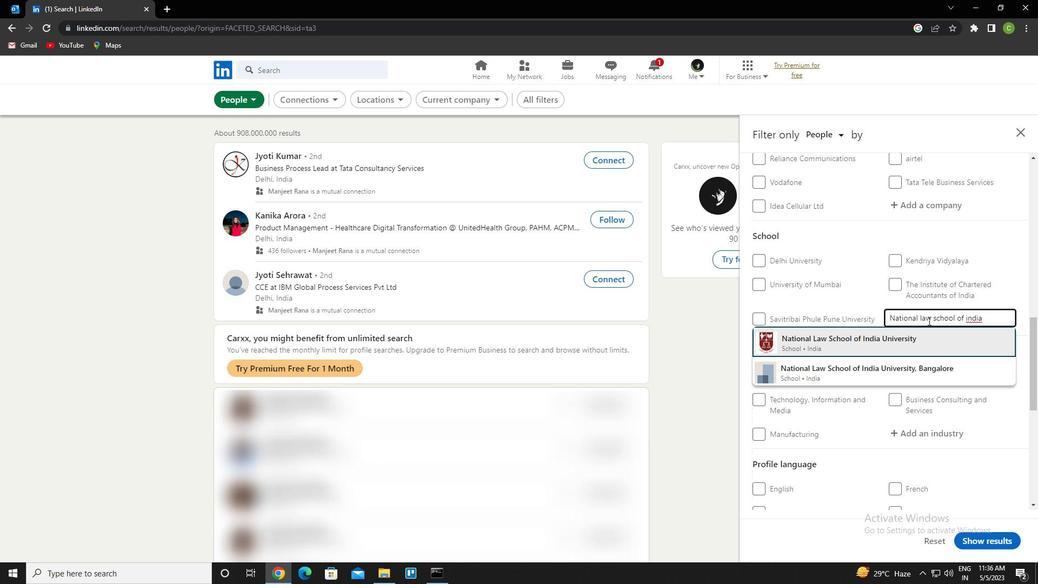 
Action: Mouse moved to (932, 317)
Screenshot: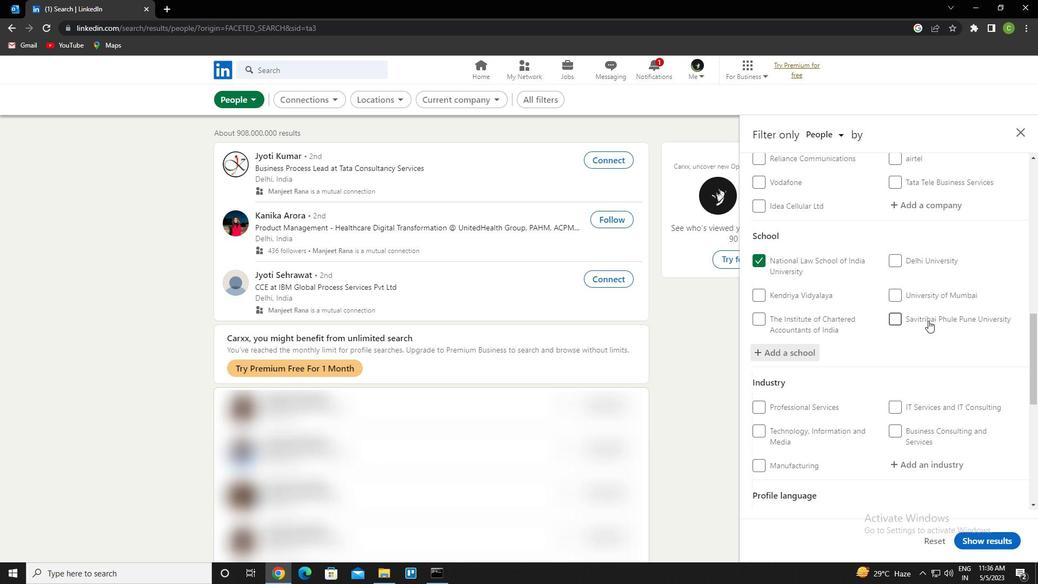 
Action: Mouse scrolled (932, 316) with delta (0, 0)
Screenshot: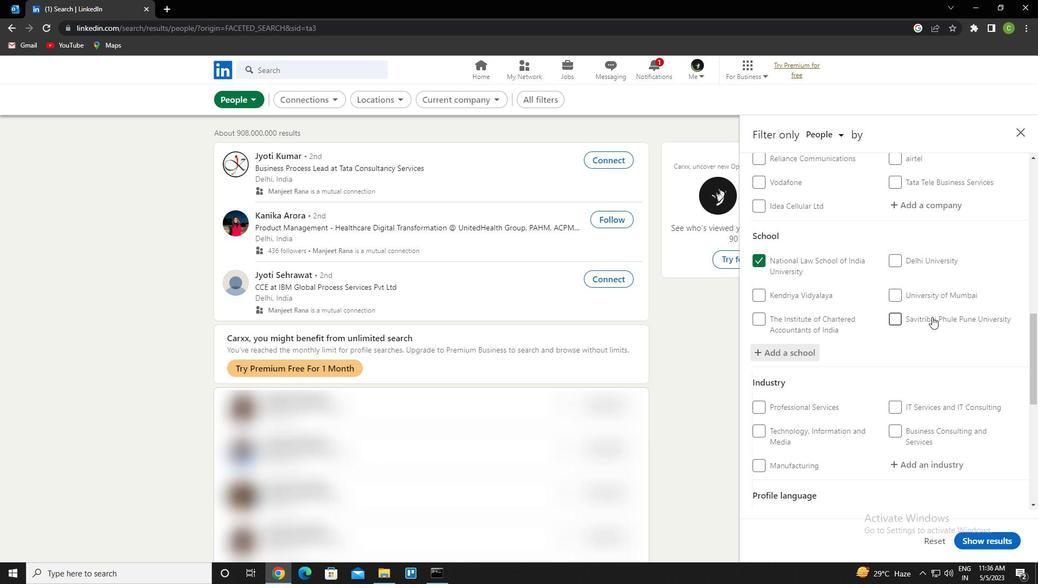 
Action: Mouse scrolled (932, 316) with delta (0, 0)
Screenshot: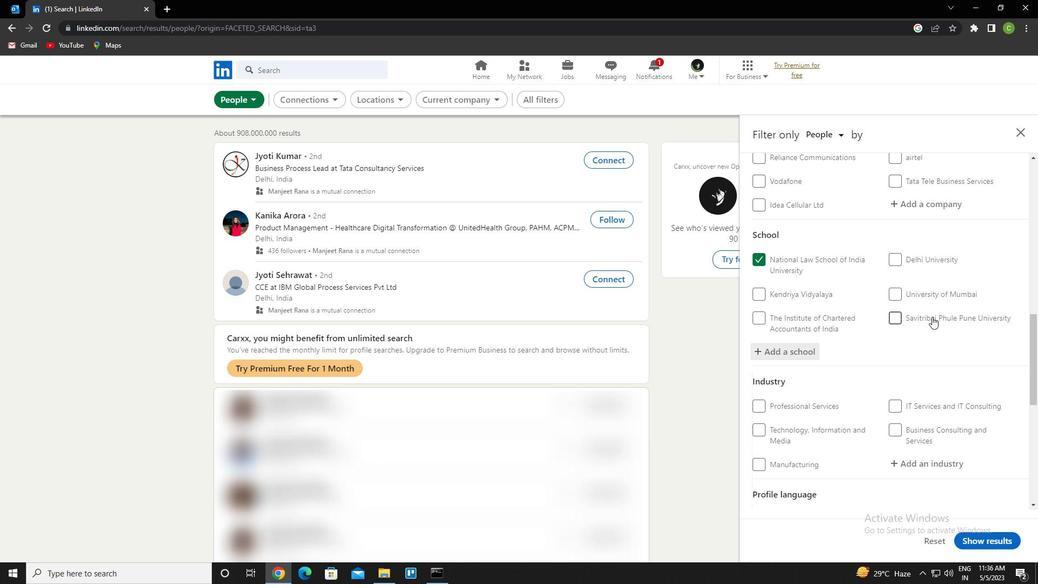 
Action: Mouse moved to (927, 355)
Screenshot: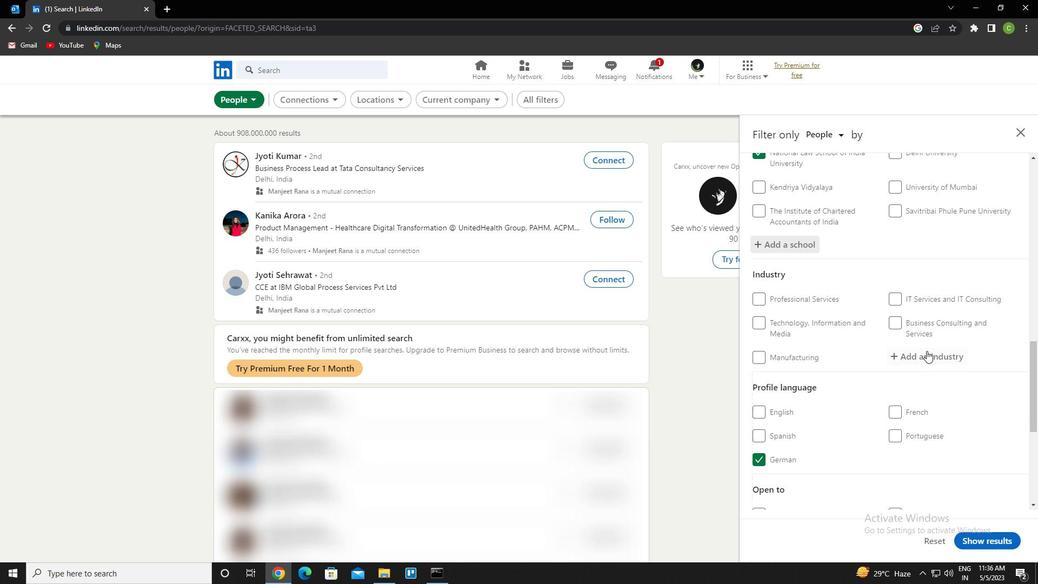 
Action: Mouse pressed left at (927, 355)
Screenshot: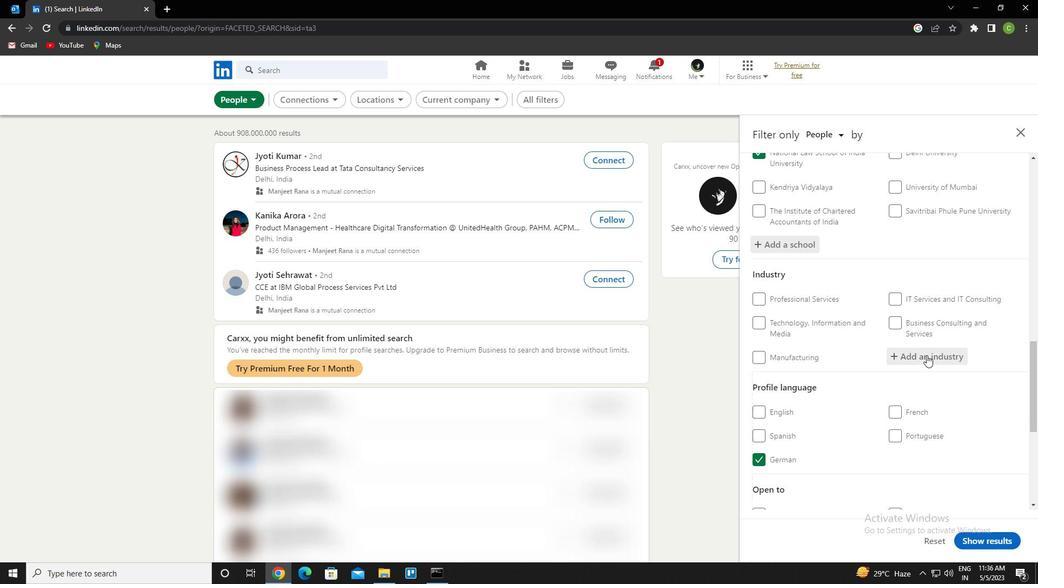 
Action: Mouse moved to (927, 355)
Screenshot: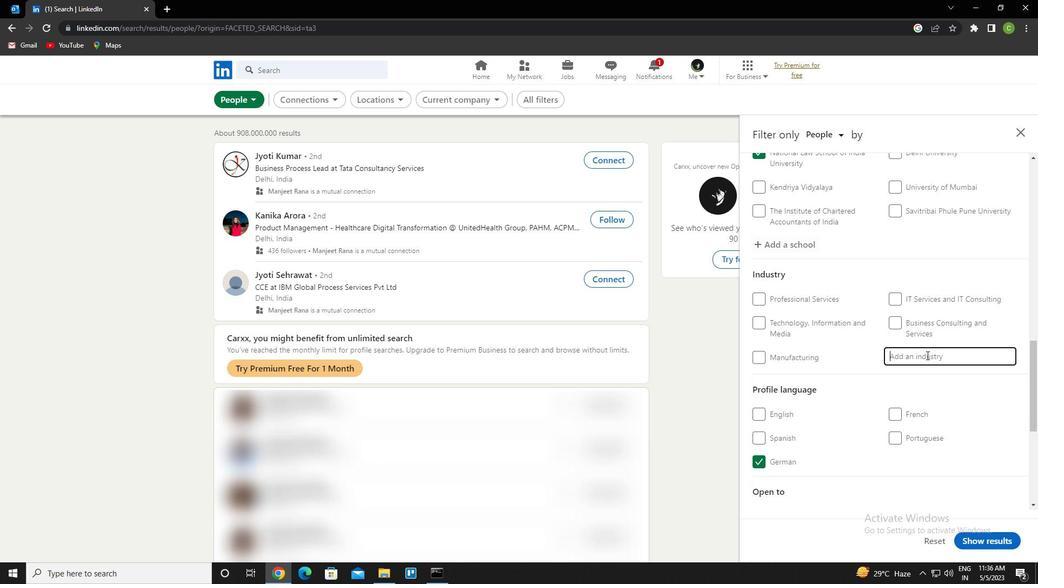 
Action: Key pressed <Key.caps_lock>p<Key.caps_lock>ublic<Key.space><Key.caps_lock>h<Key.caps_lock>ealth<Key.down><Key.enter>
Screenshot: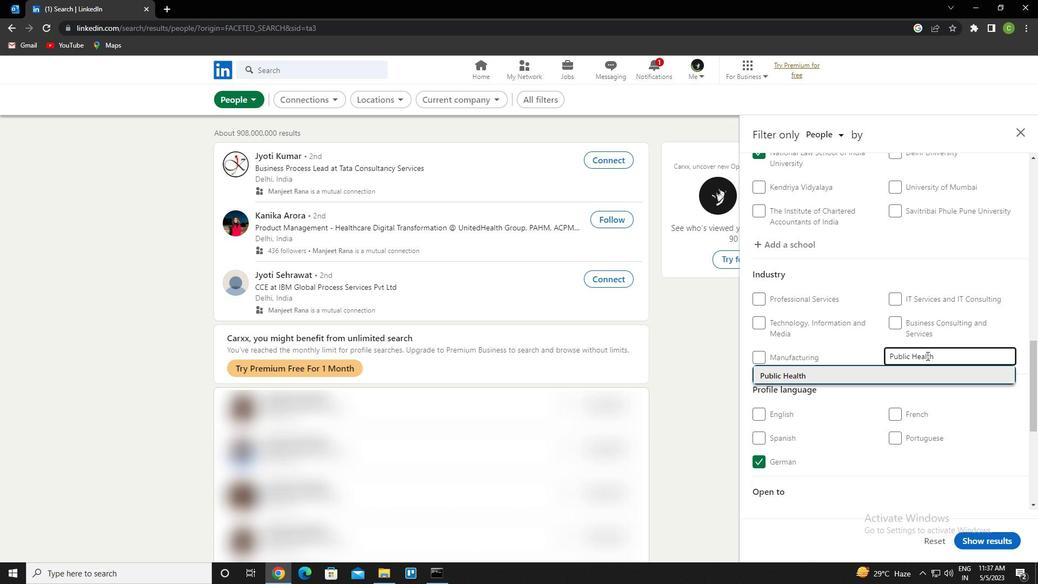 
Action: Mouse moved to (928, 355)
Screenshot: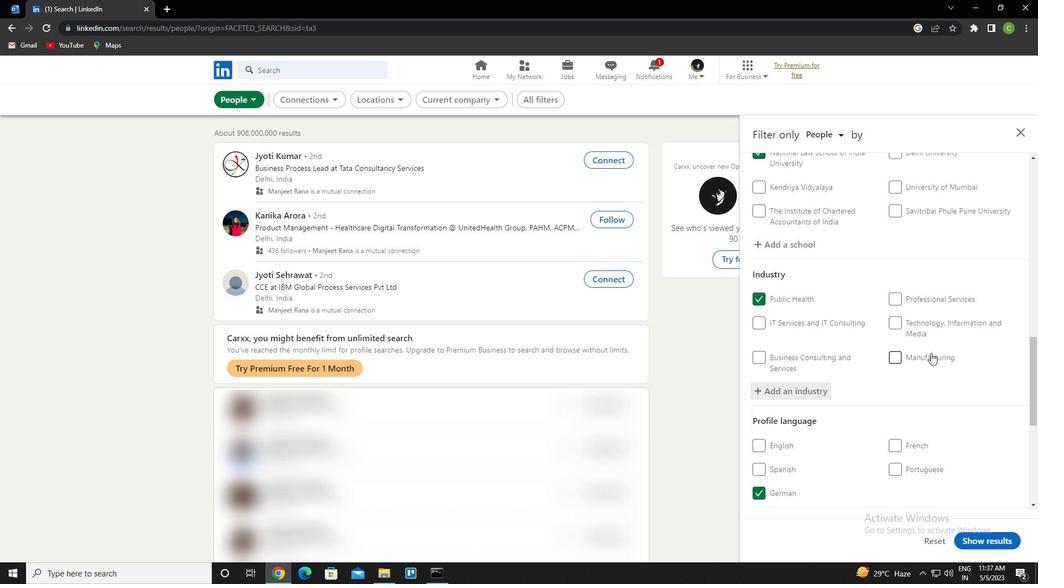 
Action: Mouse scrolled (928, 354) with delta (0, 0)
Screenshot: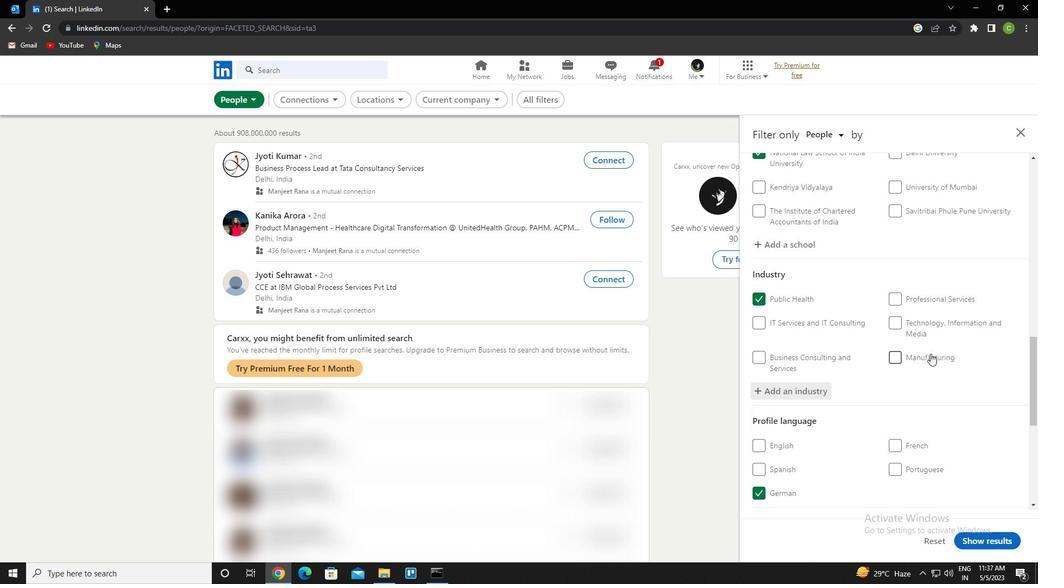 
Action: Mouse moved to (925, 358)
Screenshot: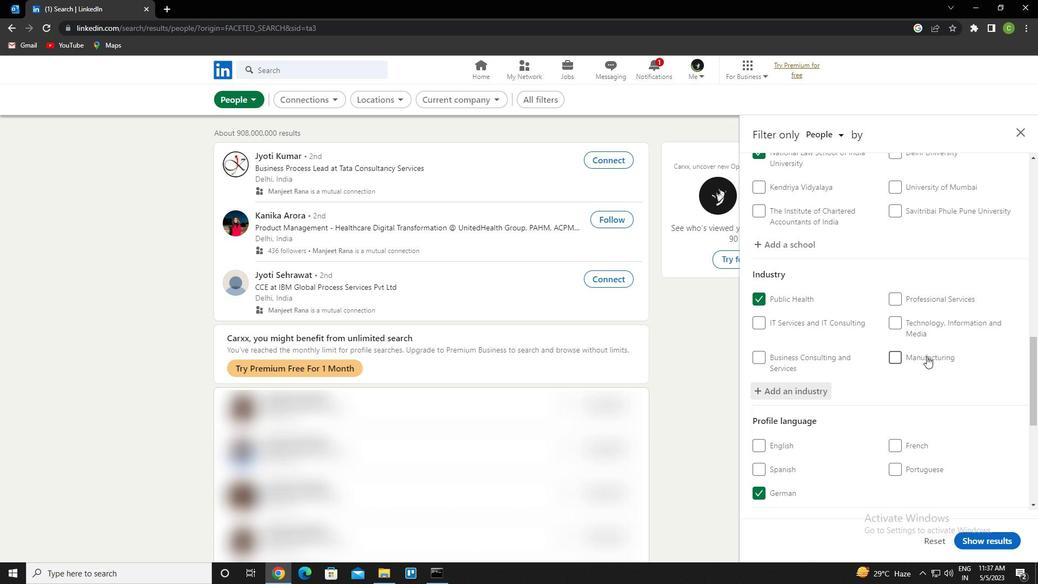 
Action: Mouse scrolled (925, 357) with delta (0, 0)
Screenshot: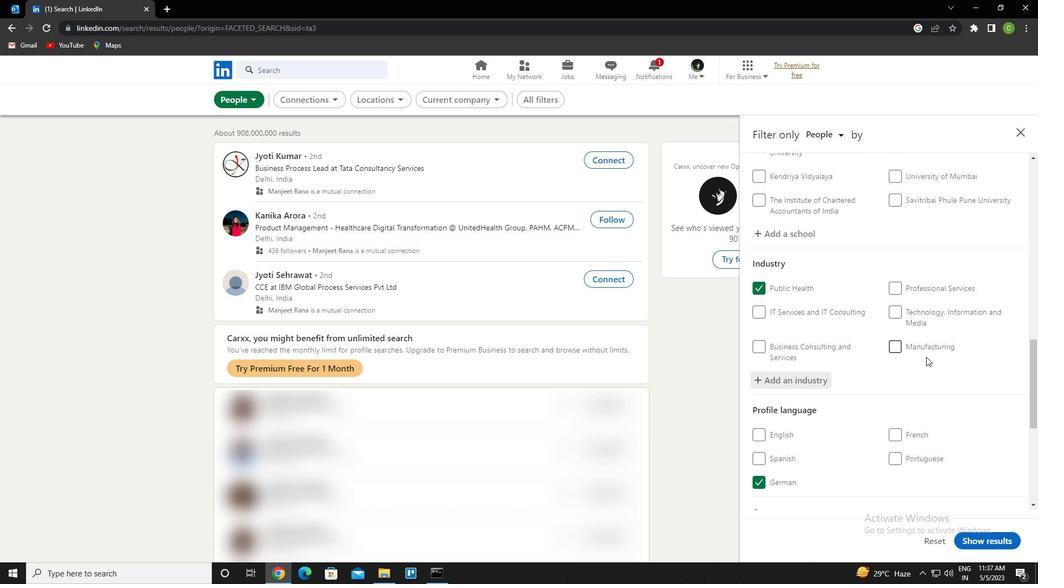 
Action: Mouse moved to (918, 367)
Screenshot: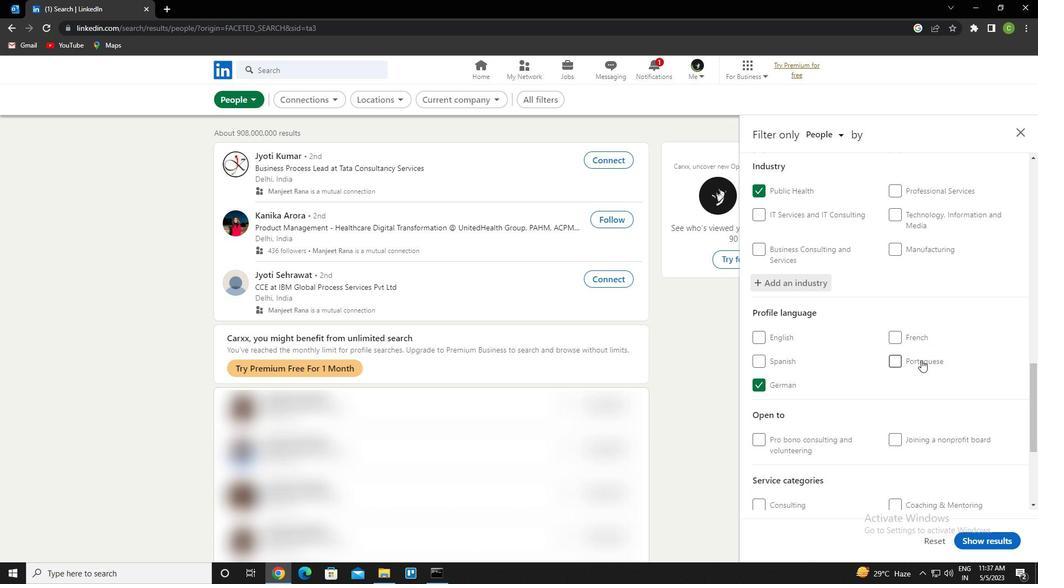 
Action: Mouse scrolled (918, 367) with delta (0, 0)
Screenshot: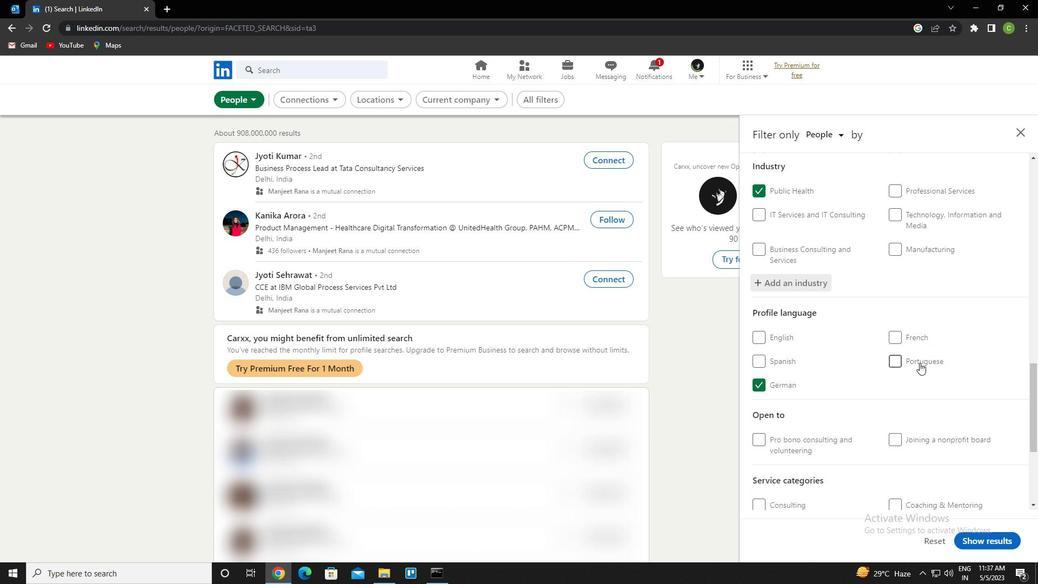 
Action: Mouse moved to (913, 378)
Screenshot: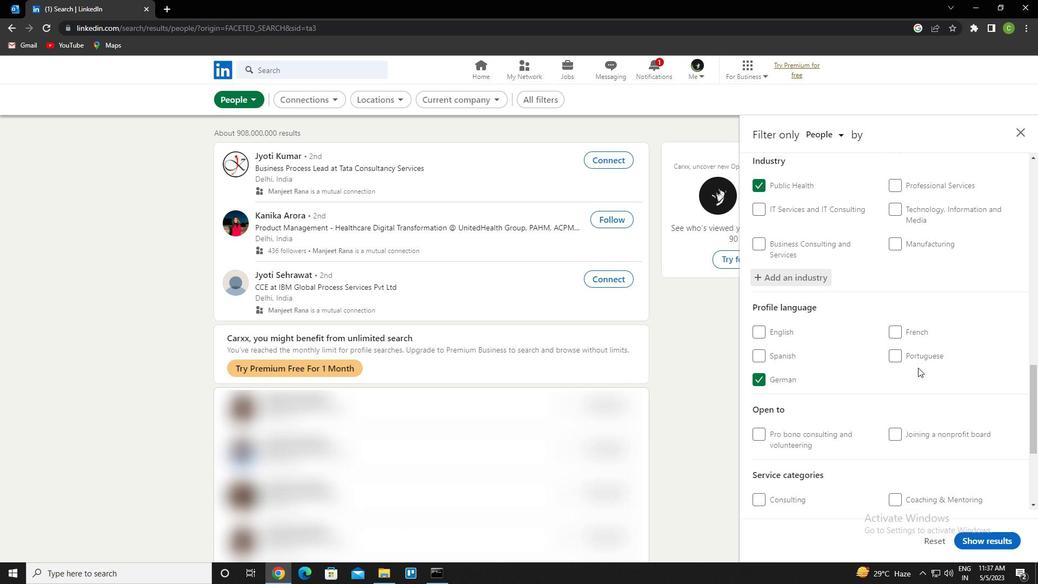 
Action: Mouse scrolled (913, 378) with delta (0, 0)
Screenshot: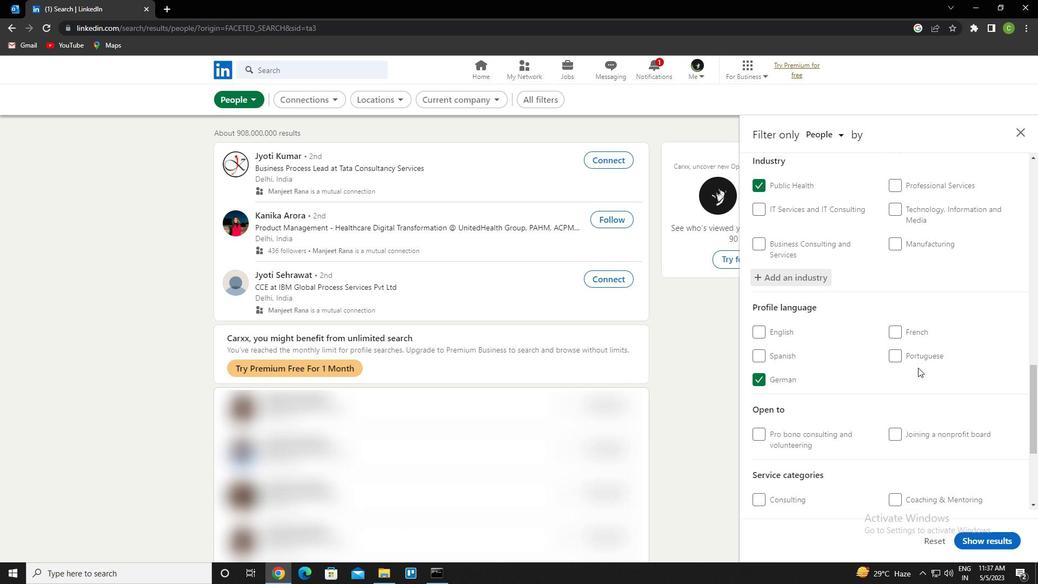 
Action: Mouse moved to (908, 386)
Screenshot: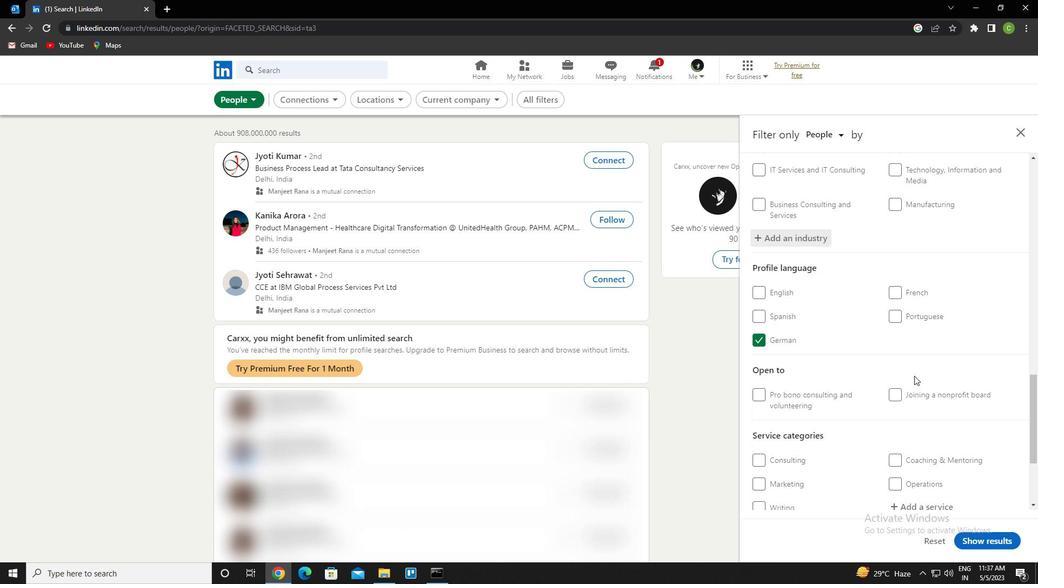 
Action: Mouse scrolled (908, 386) with delta (0, 0)
Screenshot: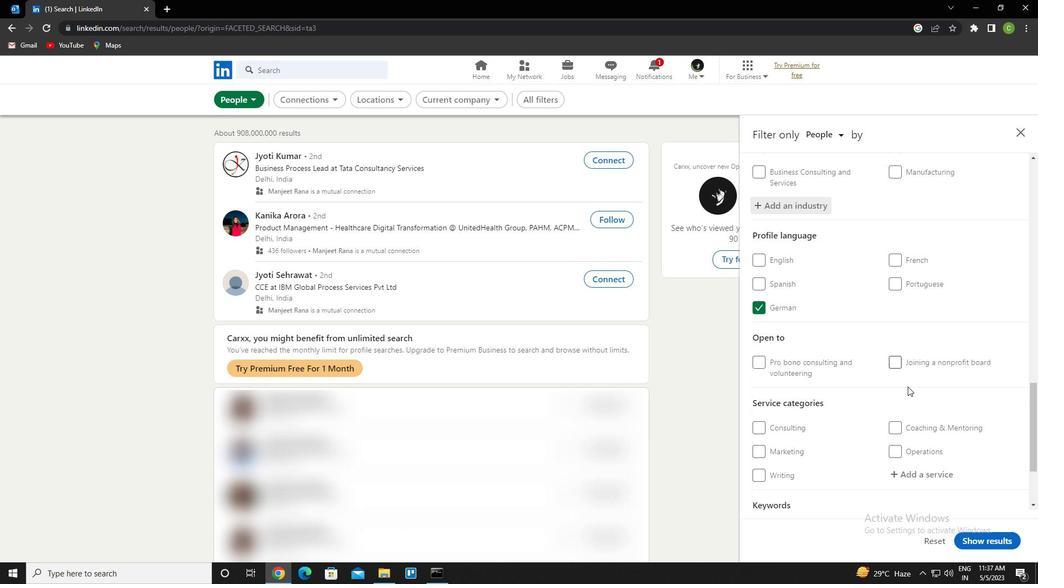 
Action: Mouse moved to (923, 387)
Screenshot: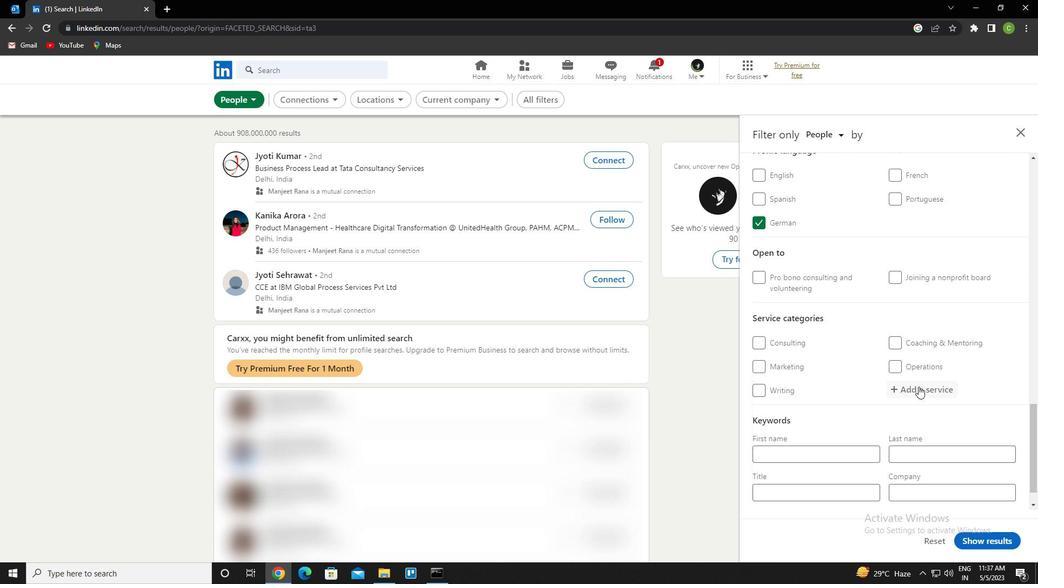 
Action: Mouse pressed left at (923, 387)
Screenshot: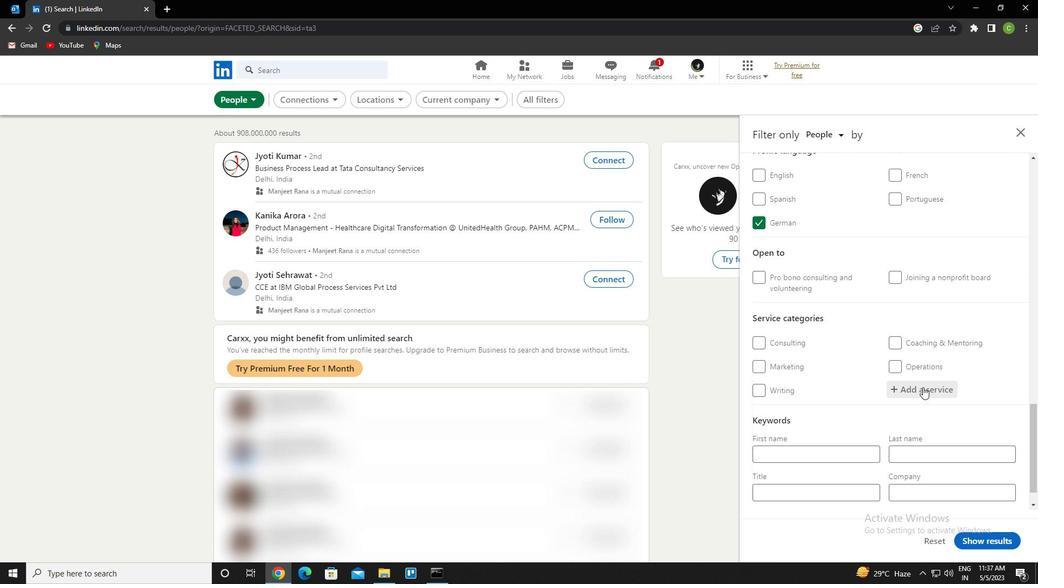 
Action: Key pressed <Key.caps_lock>a<Key.caps_lock>udio<Key.space><Key.caps_lock>e<Key.caps_lock>ngineering<Key.down><Key.enter>
Screenshot: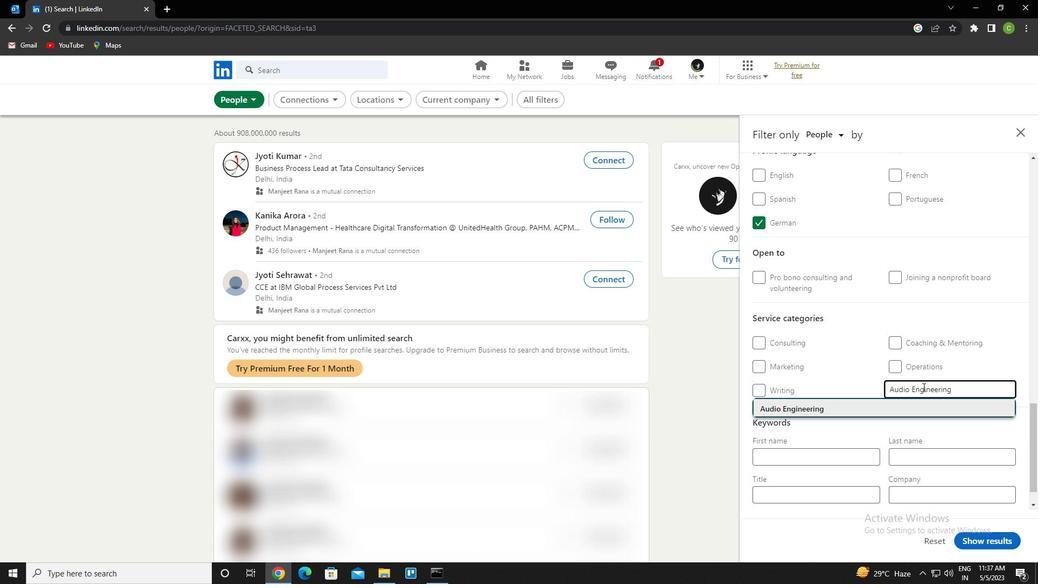 
Action: Mouse scrolled (923, 386) with delta (0, 0)
Screenshot: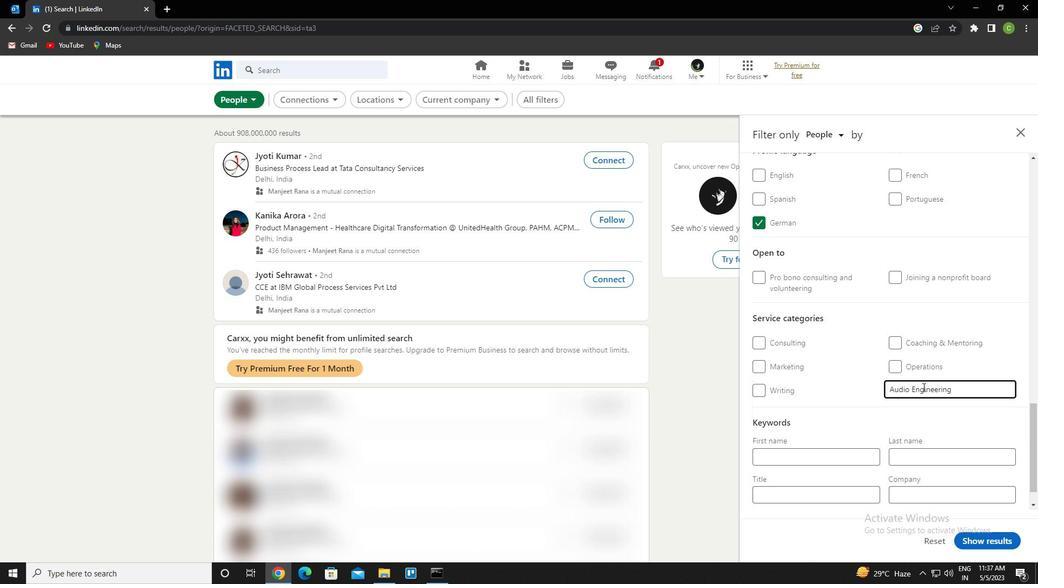 
Action: Mouse scrolled (923, 386) with delta (0, 0)
Screenshot: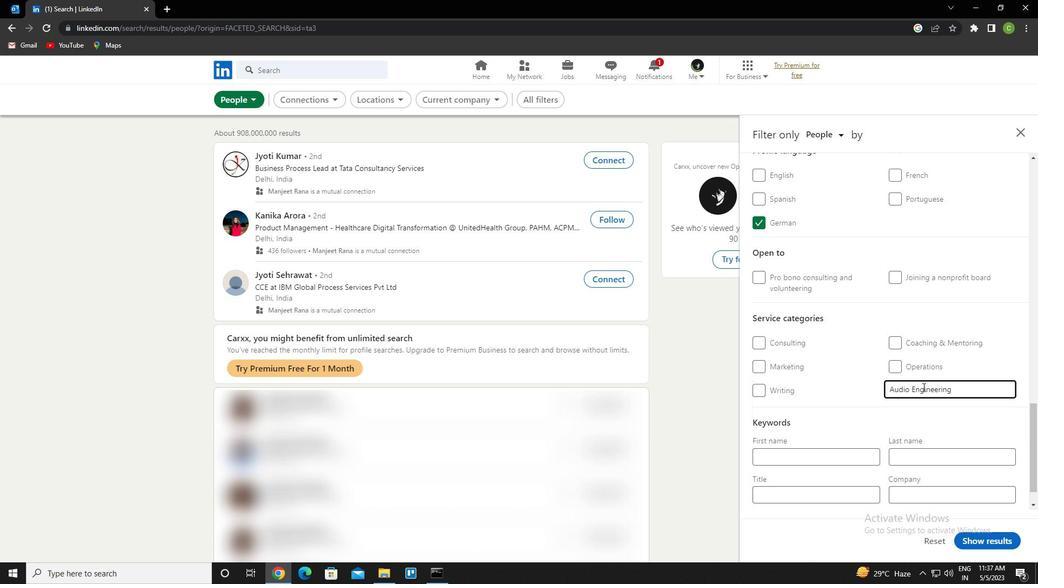 
Action: Mouse scrolled (923, 386) with delta (0, 0)
Screenshot: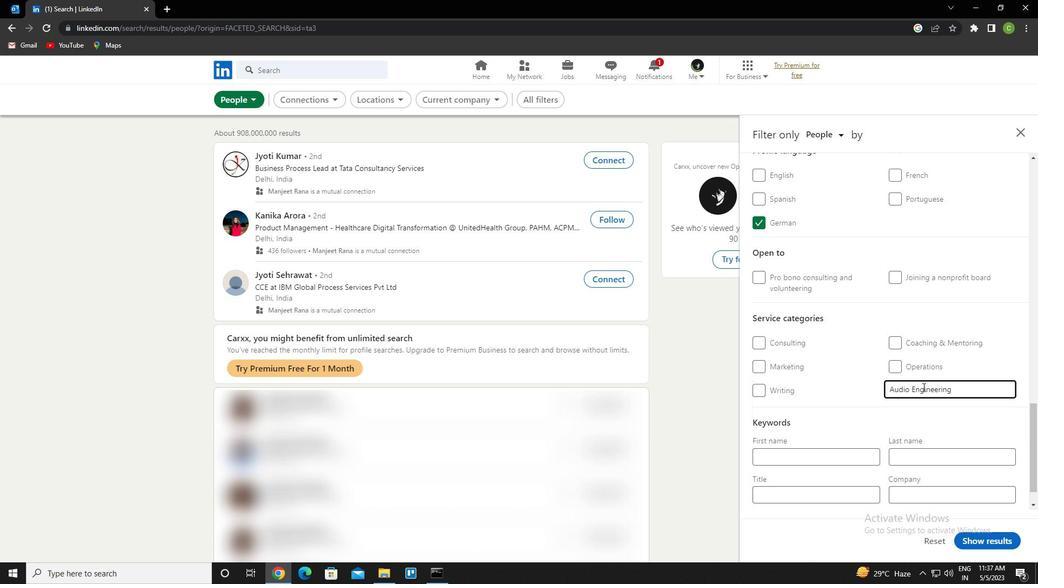 
Action: Mouse moved to (921, 387)
Screenshot: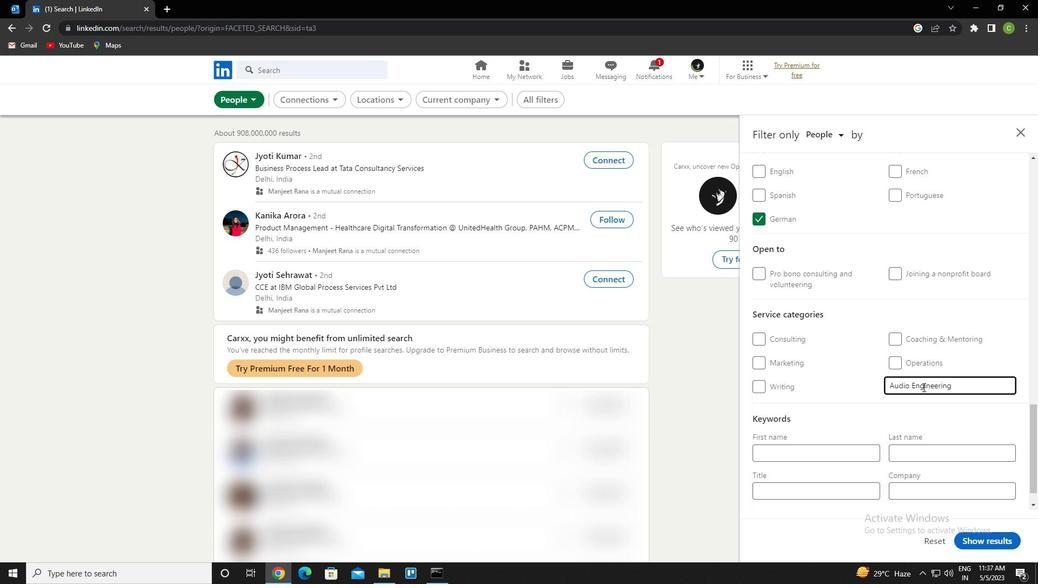 
Action: Mouse scrolled (921, 386) with delta (0, 0)
Screenshot: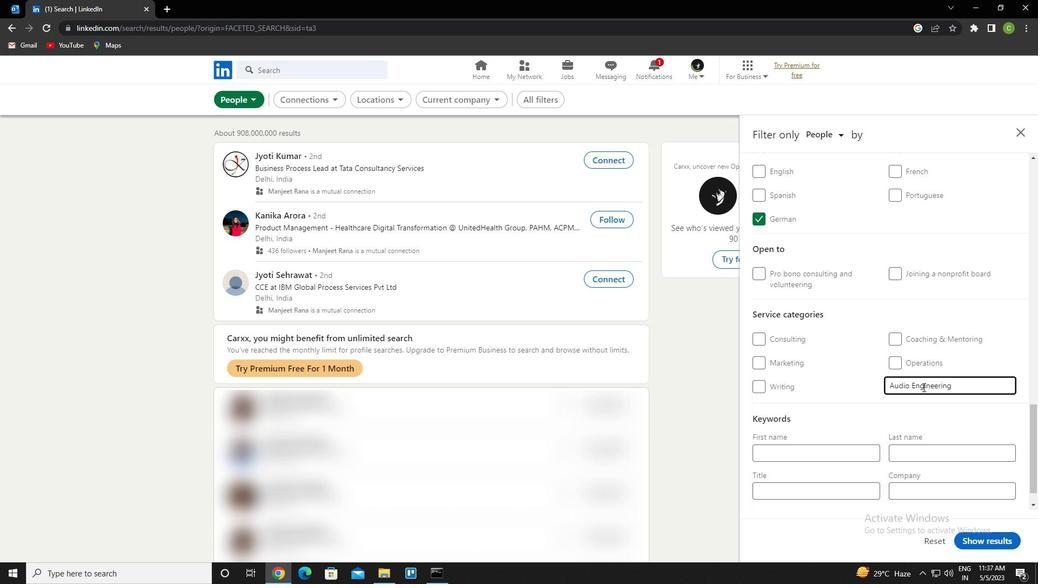 
Action: Mouse moved to (902, 405)
Screenshot: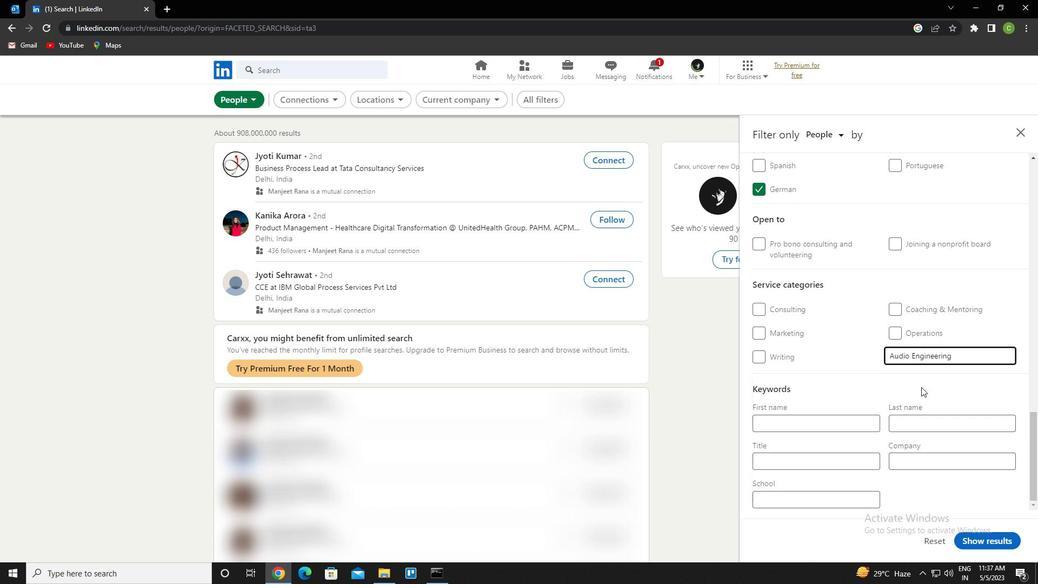 
Action: Mouse scrolled (902, 405) with delta (0, 0)
Screenshot: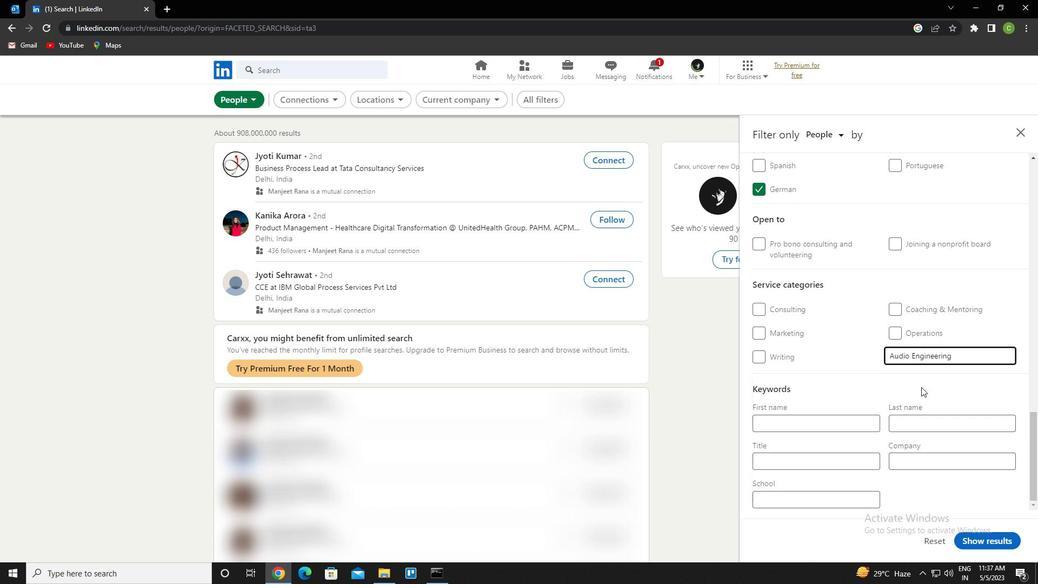 
Action: Mouse moved to (847, 470)
Screenshot: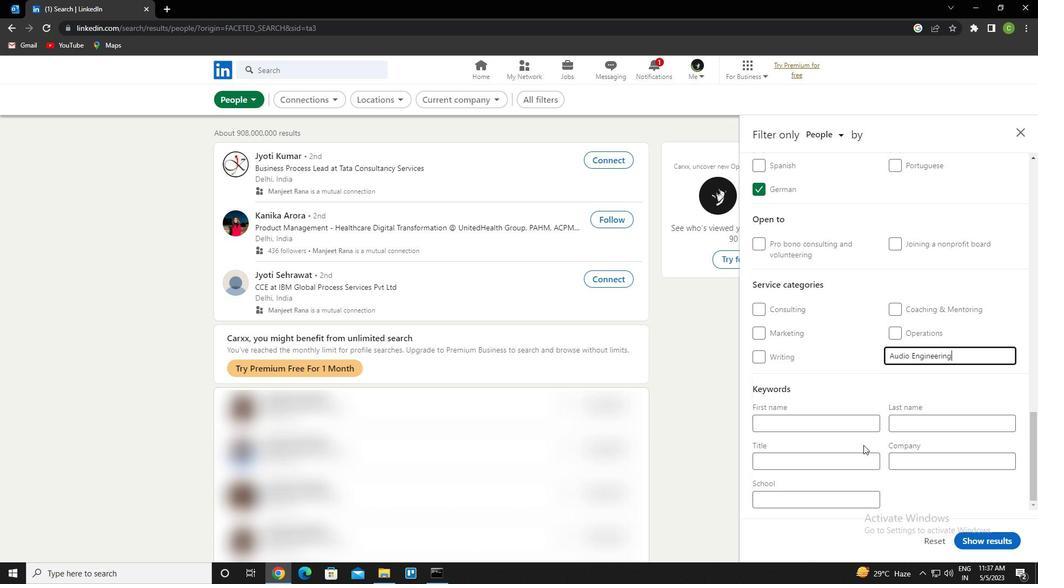 
Action: Mouse pressed left at (847, 470)
Screenshot: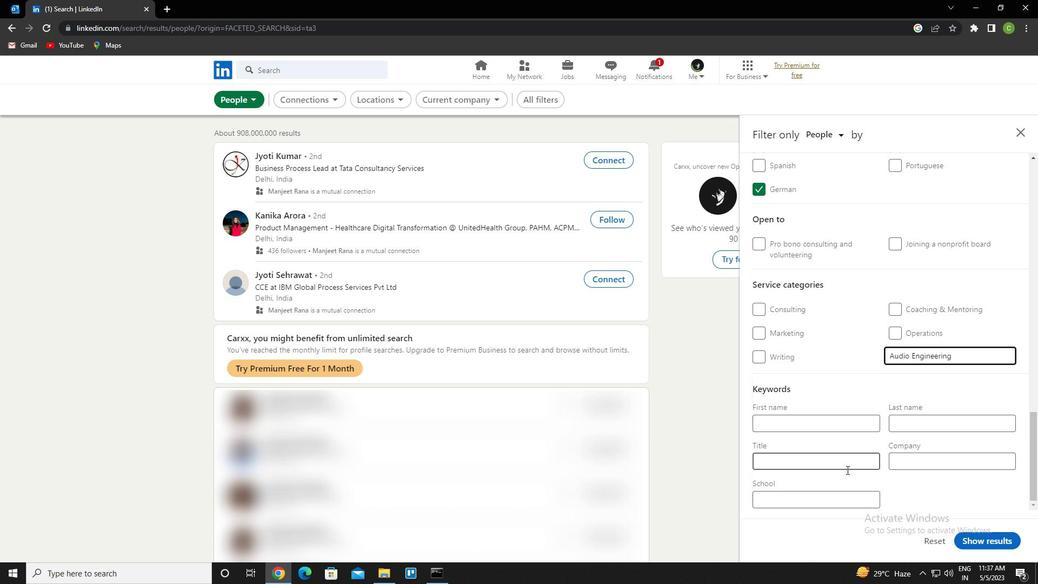
Action: Key pressed <Key.caps_lock>w<Key.caps_lock>ait<Key.space><Key.caps_lock>s<Key.caps_lock>taff<Key.space><Key.caps_lock>m<Key.caps_lock>anager
Screenshot: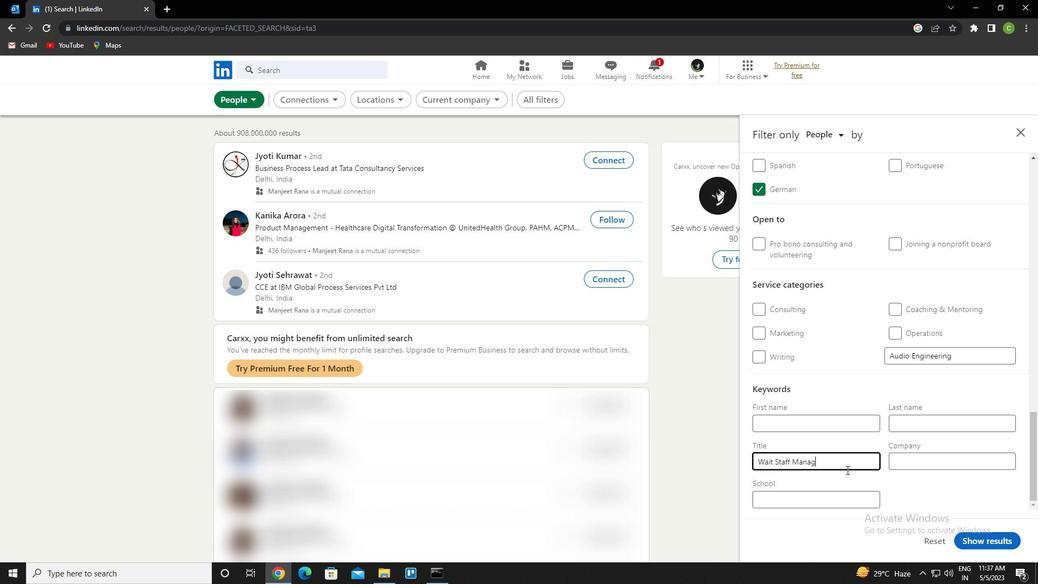 
Action: Mouse moved to (963, 536)
Screenshot: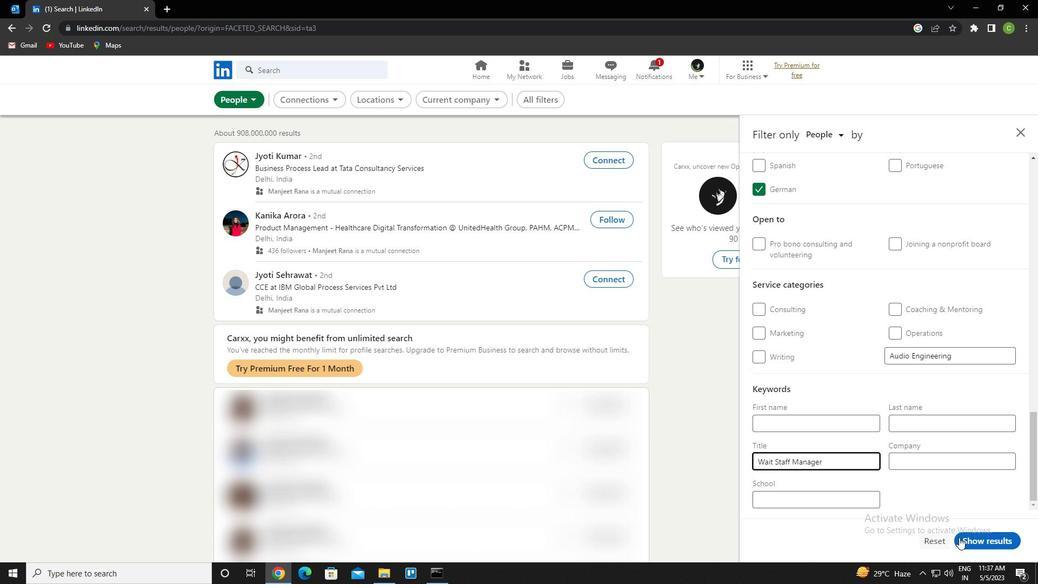
Action: Mouse pressed left at (963, 536)
Screenshot: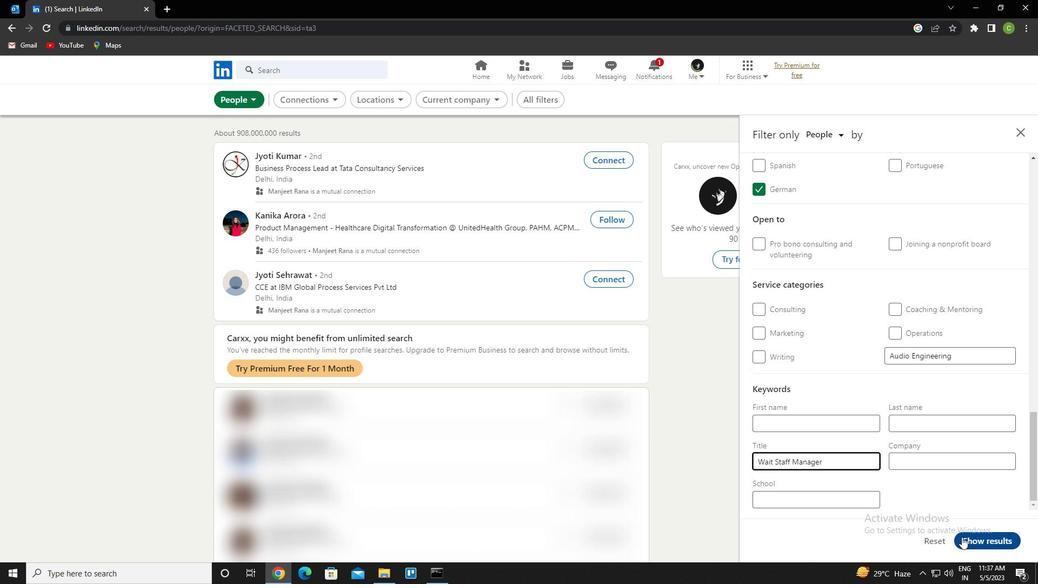 
Action: Mouse moved to (900, 480)
Screenshot: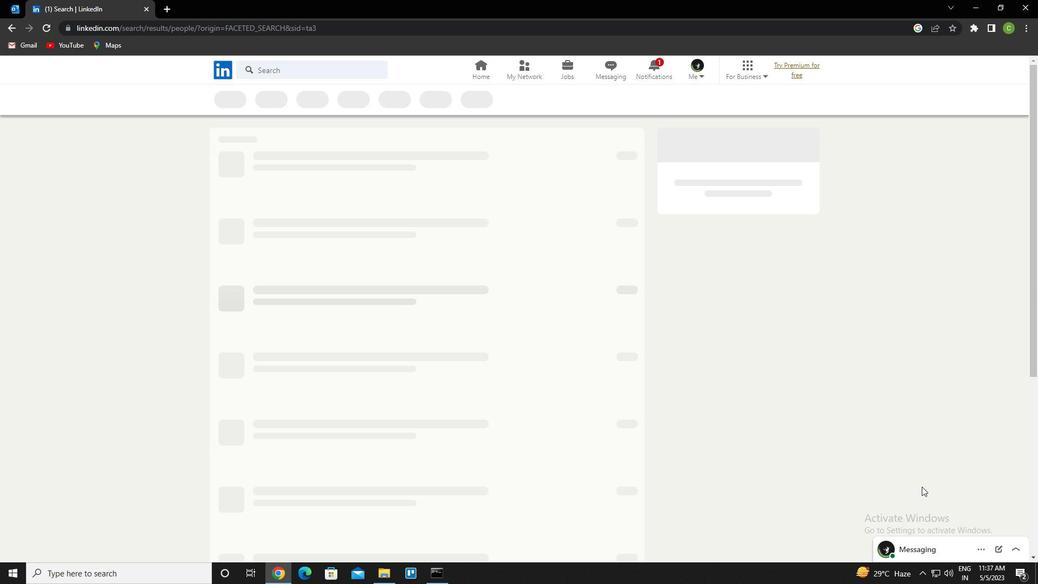 
